 Task: Undo the send within 5 seconds of clicking "Send.
Action: Mouse moved to (1156, 73)
Screenshot: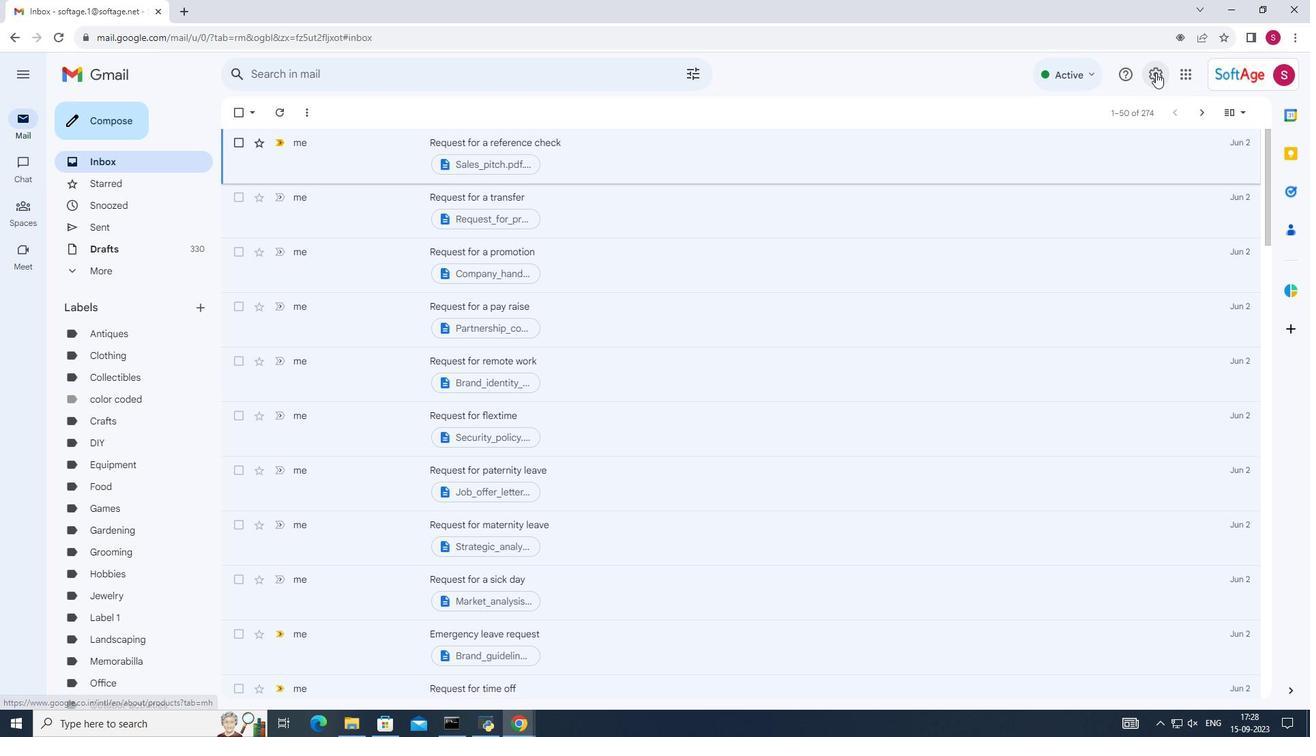 
Action: Mouse pressed left at (1156, 73)
Screenshot: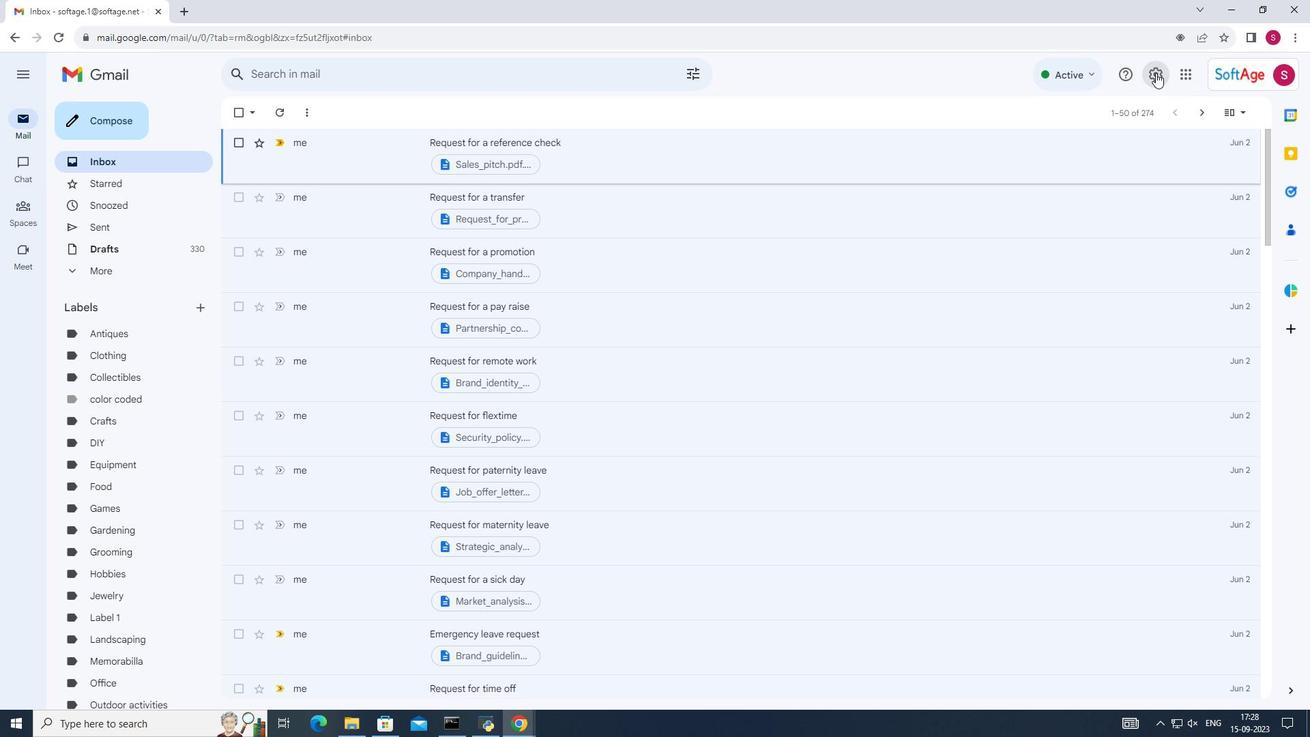 
Action: Mouse moved to (1144, 139)
Screenshot: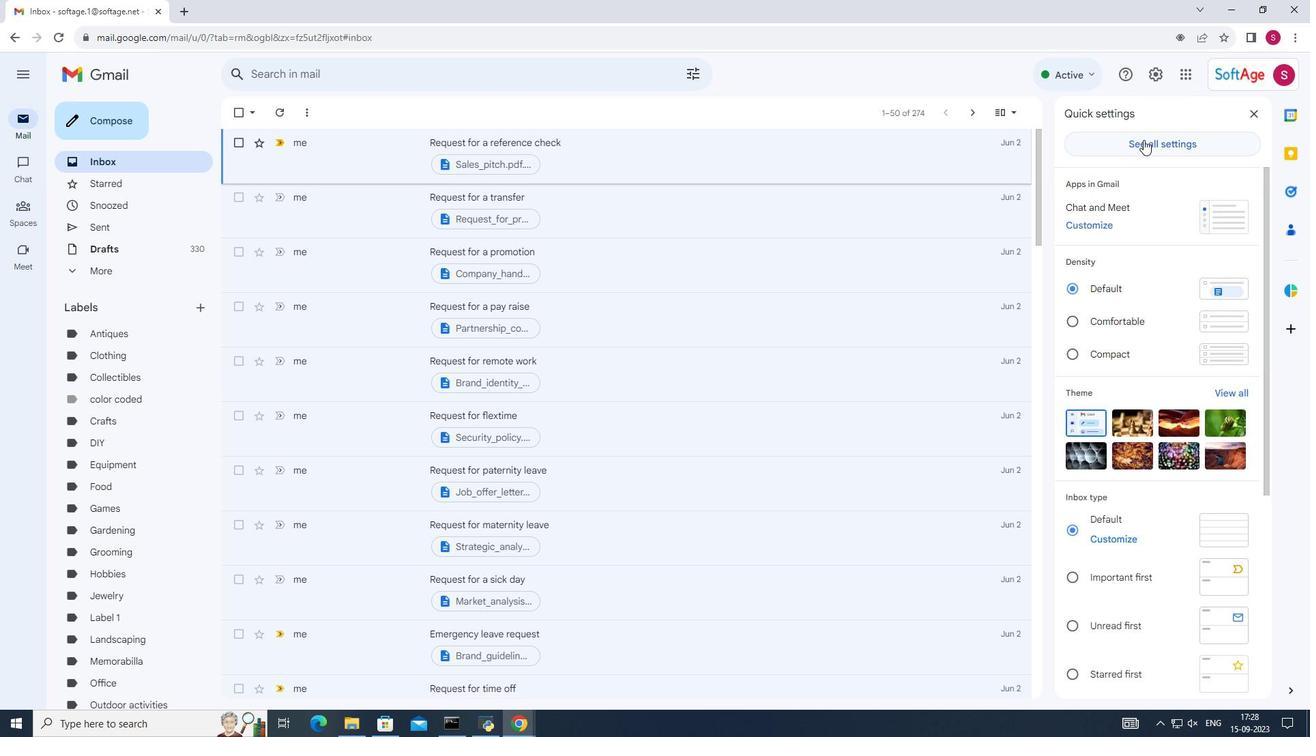 
Action: Mouse pressed left at (1144, 139)
Screenshot: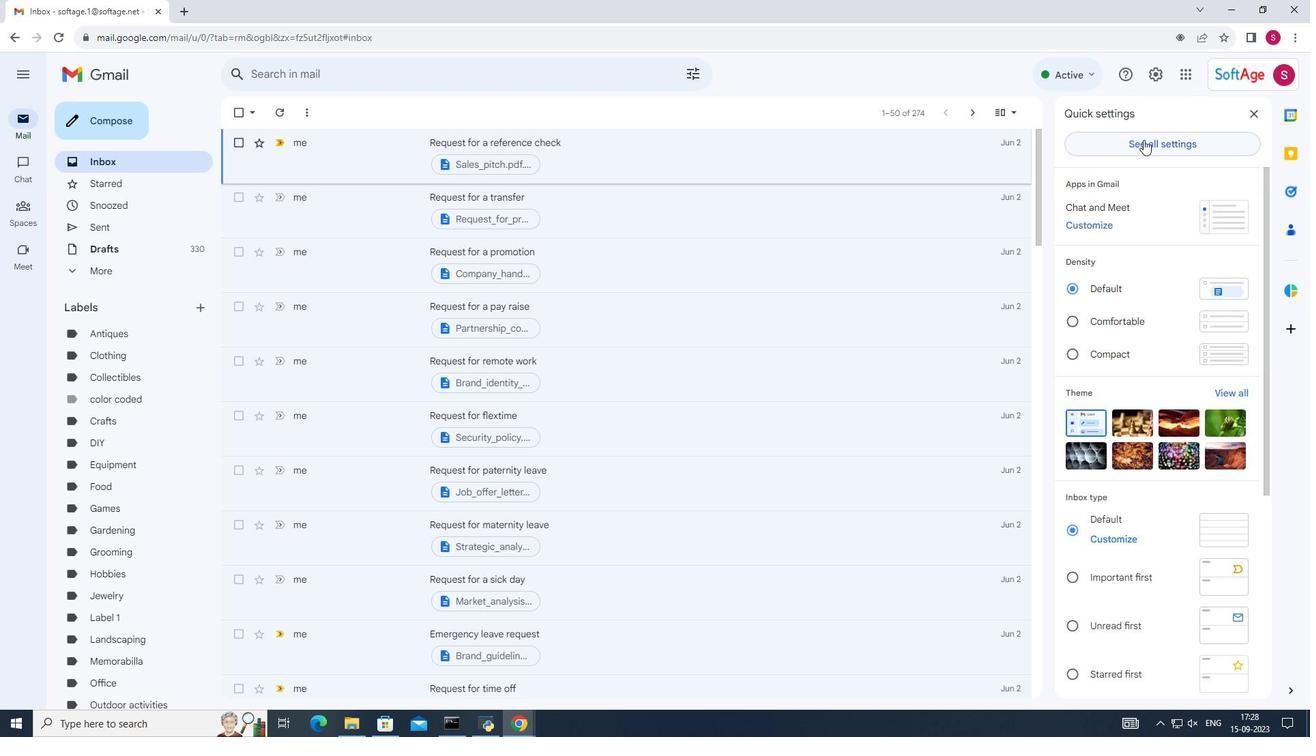 
Action: Mouse moved to (583, 273)
Screenshot: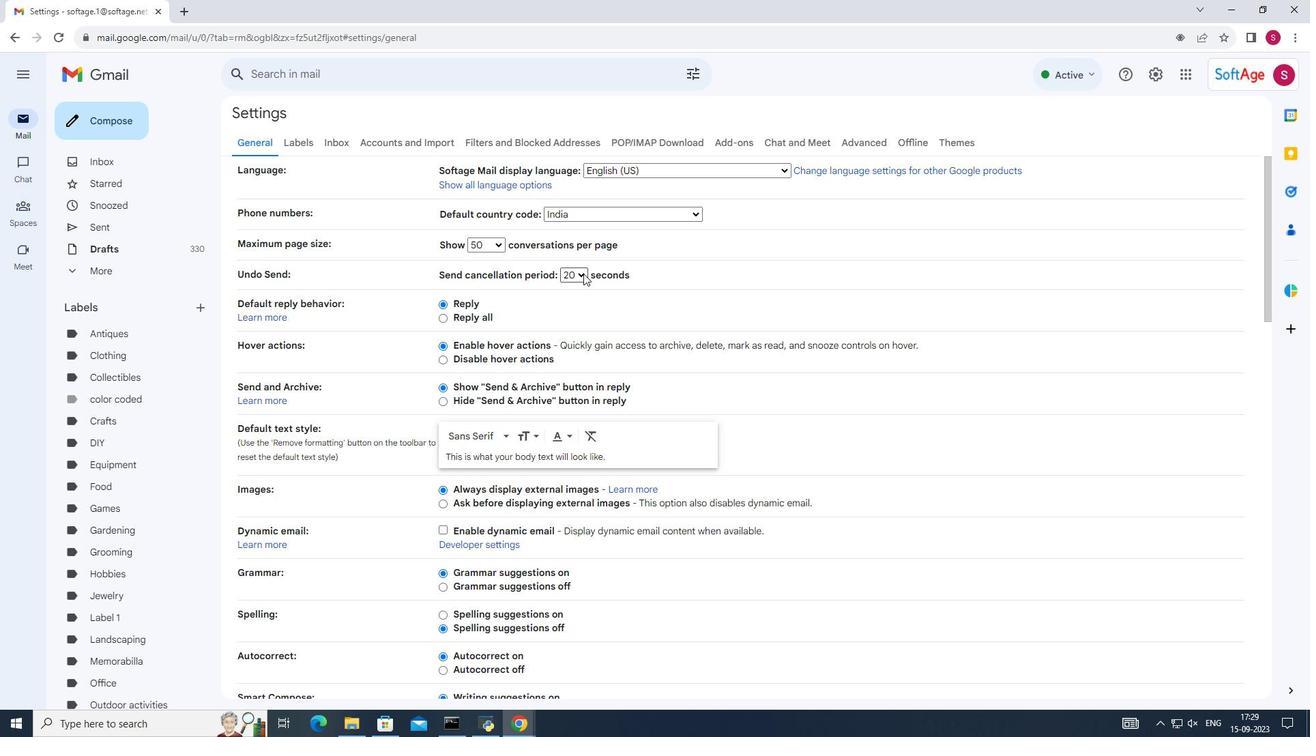 
Action: Mouse pressed left at (583, 273)
Screenshot: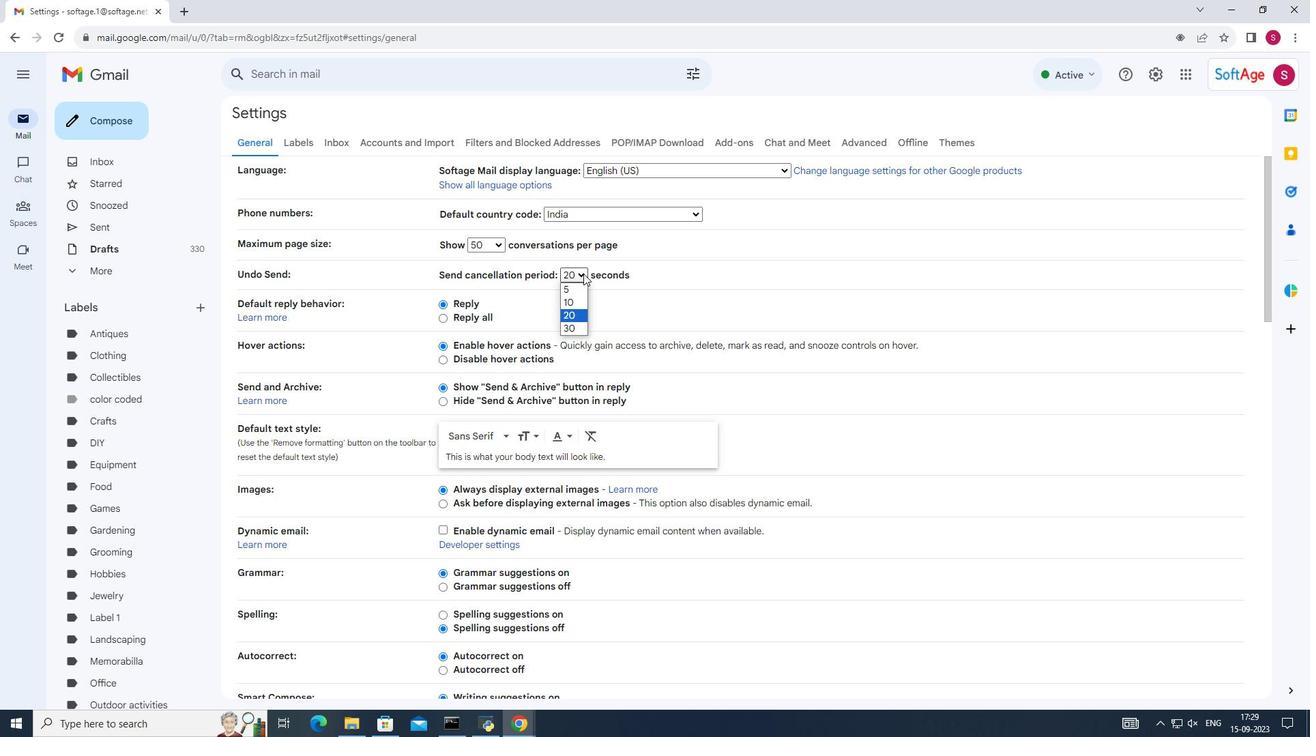 
Action: Mouse moved to (579, 291)
Screenshot: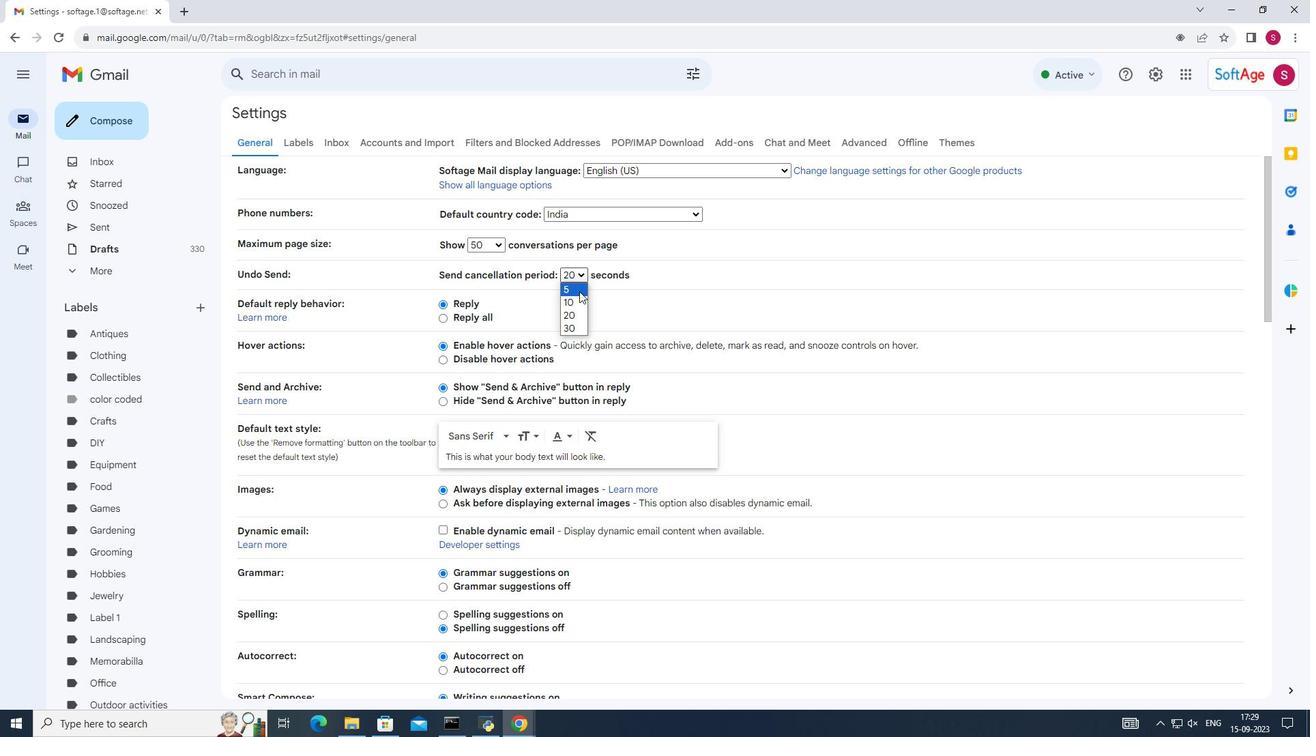 
Action: Mouse pressed left at (579, 291)
Screenshot: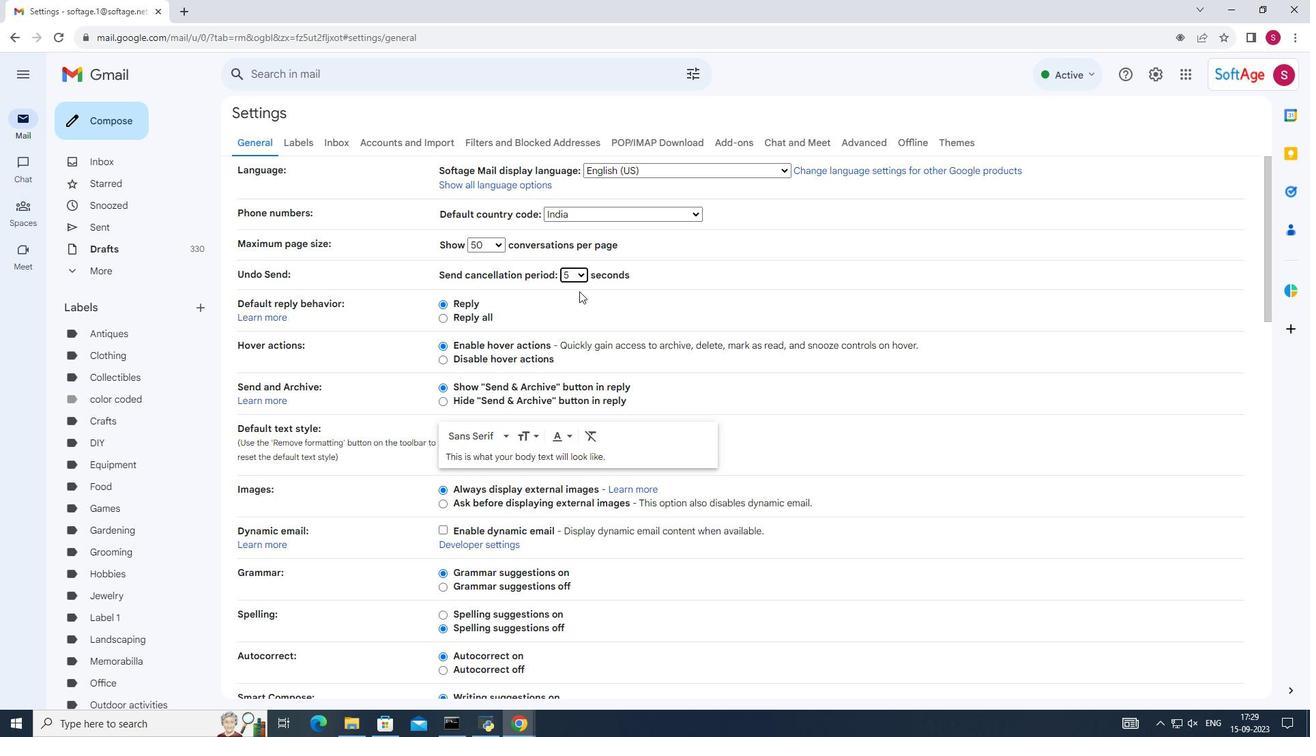 
Action: Mouse moved to (574, 350)
Screenshot: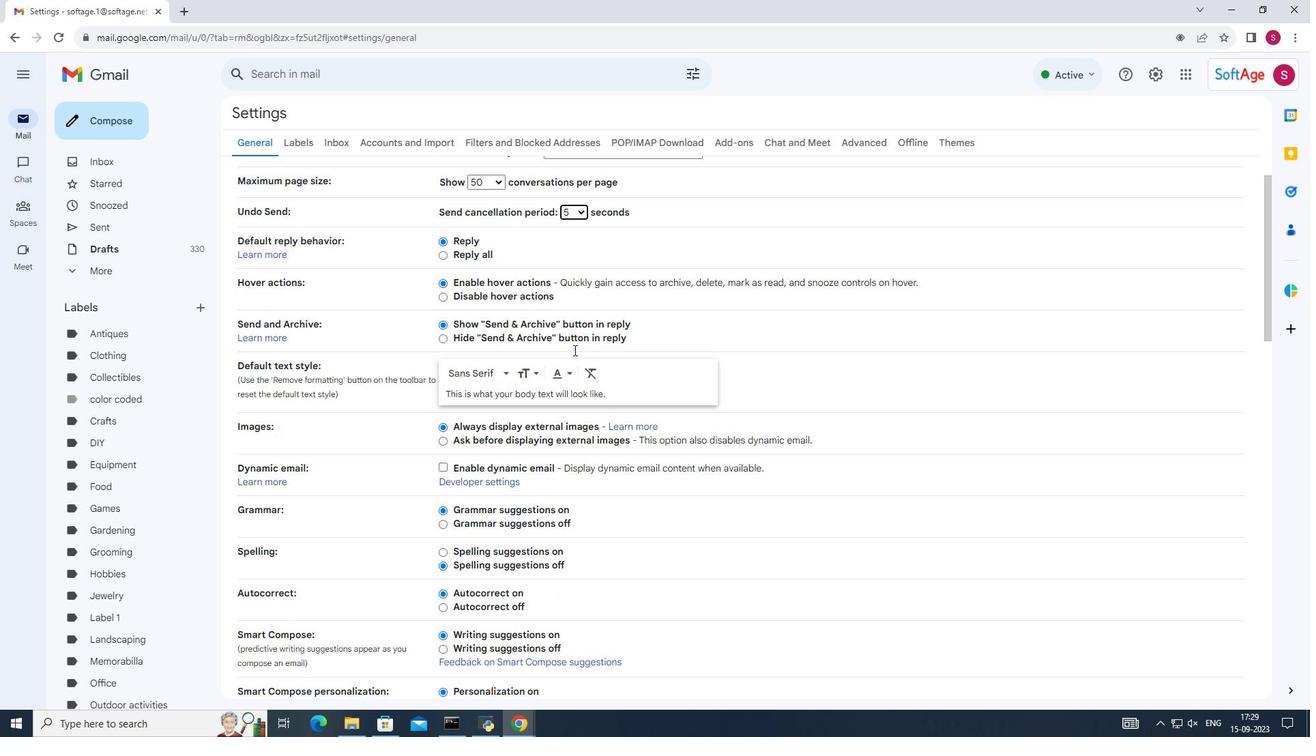 
Action: Mouse scrolled (574, 349) with delta (0, 0)
Screenshot: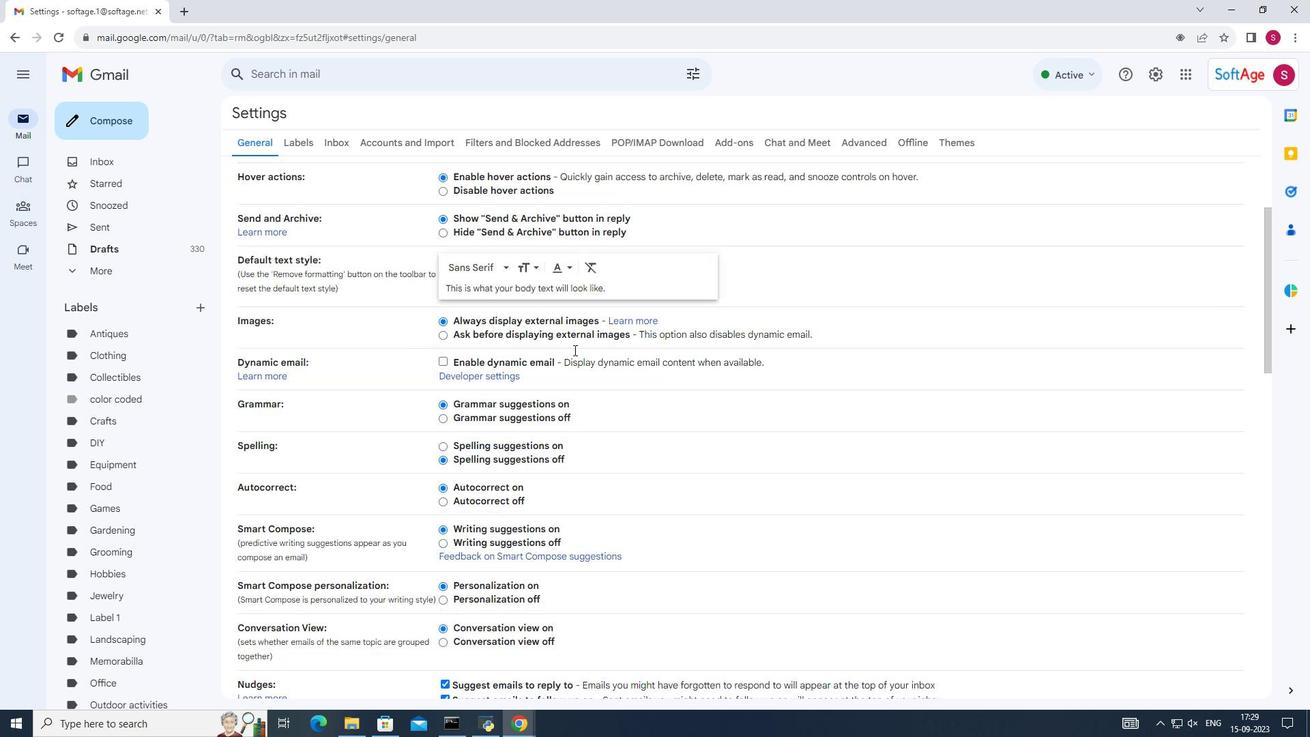 
Action: Mouse scrolled (574, 349) with delta (0, 0)
Screenshot: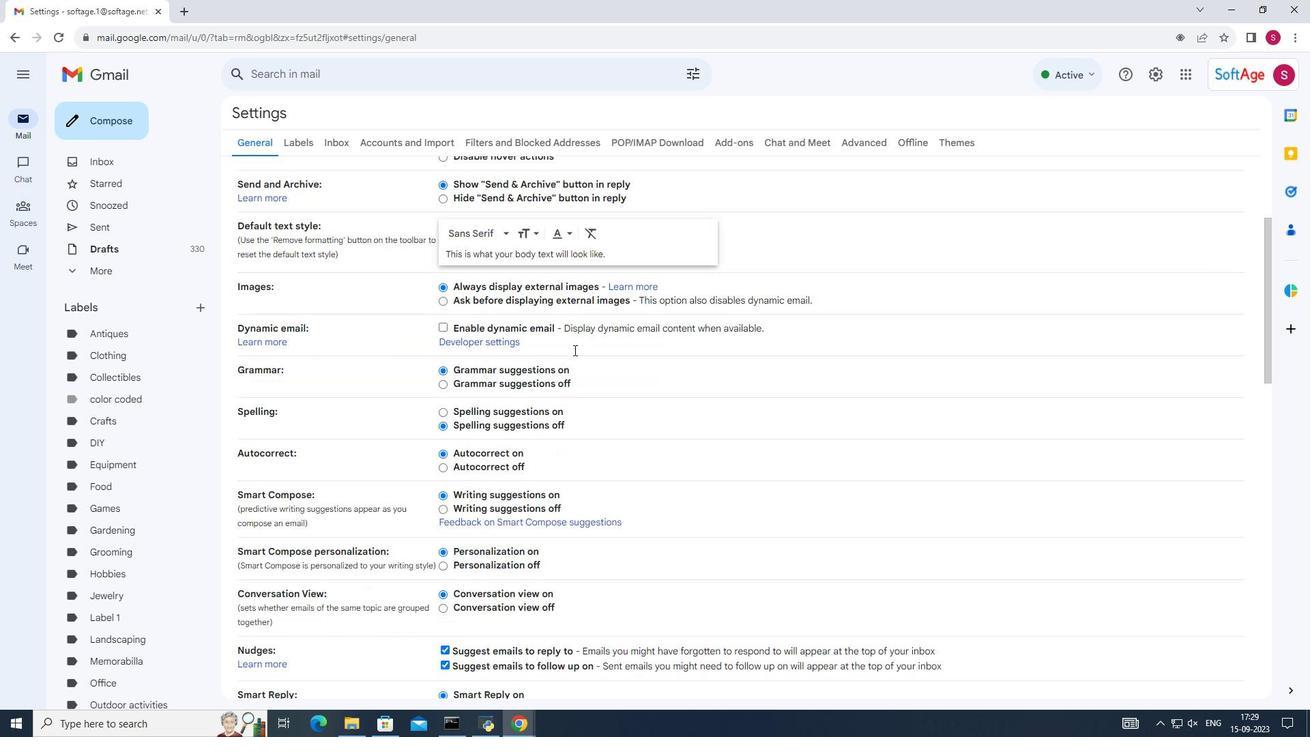 
Action: Mouse scrolled (574, 349) with delta (0, 0)
Screenshot: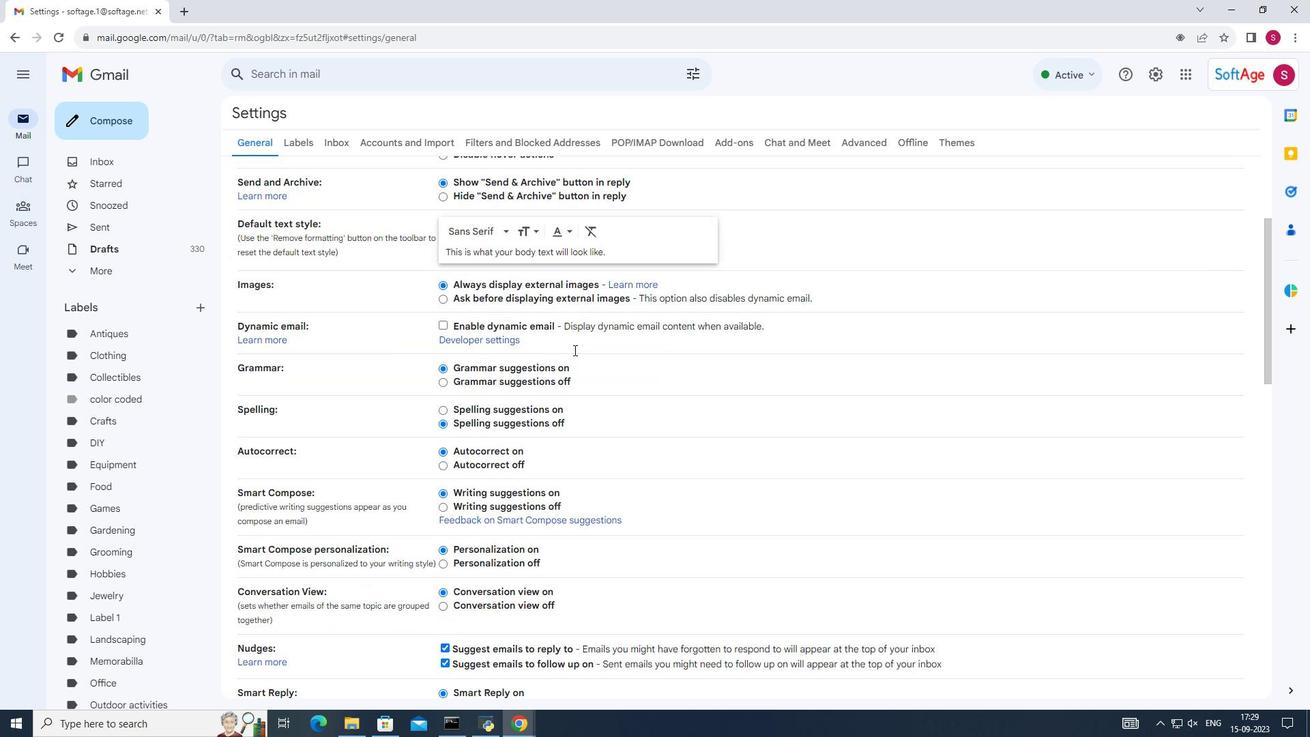 
Action: Mouse moved to (577, 350)
Screenshot: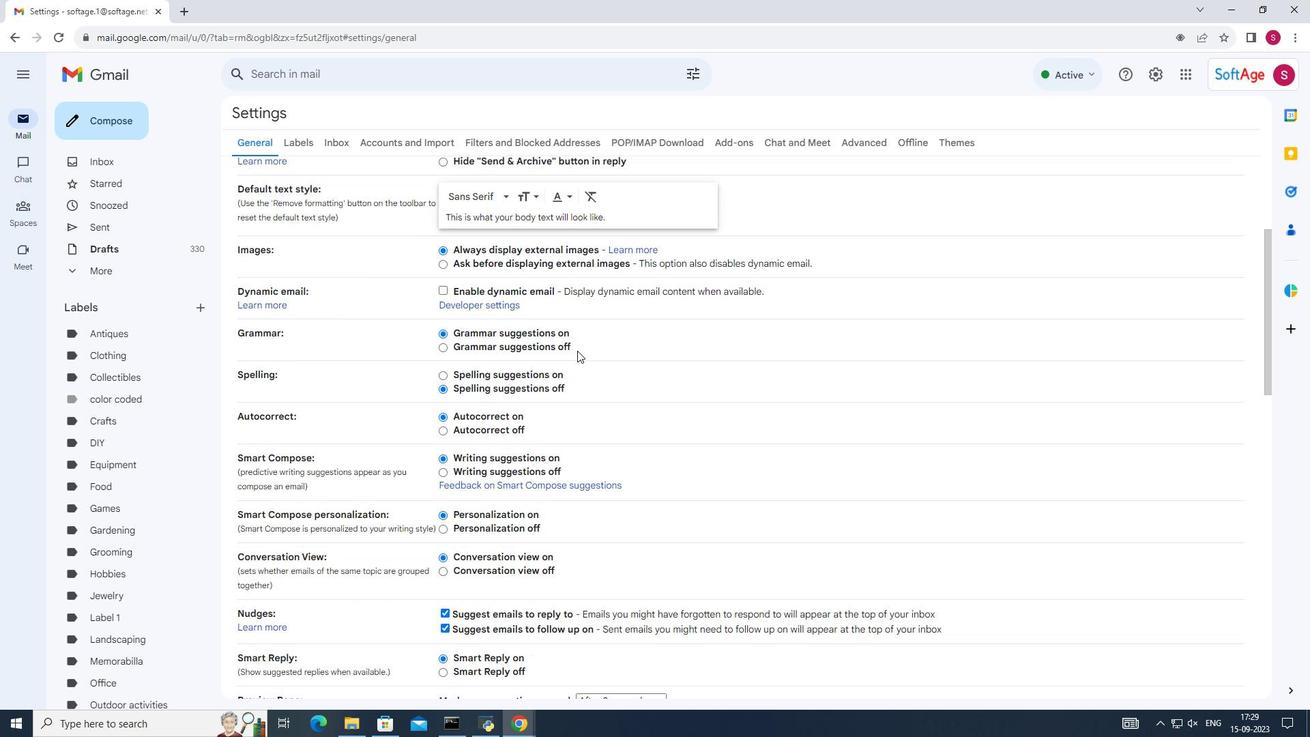
Action: Mouse scrolled (577, 350) with delta (0, 0)
Screenshot: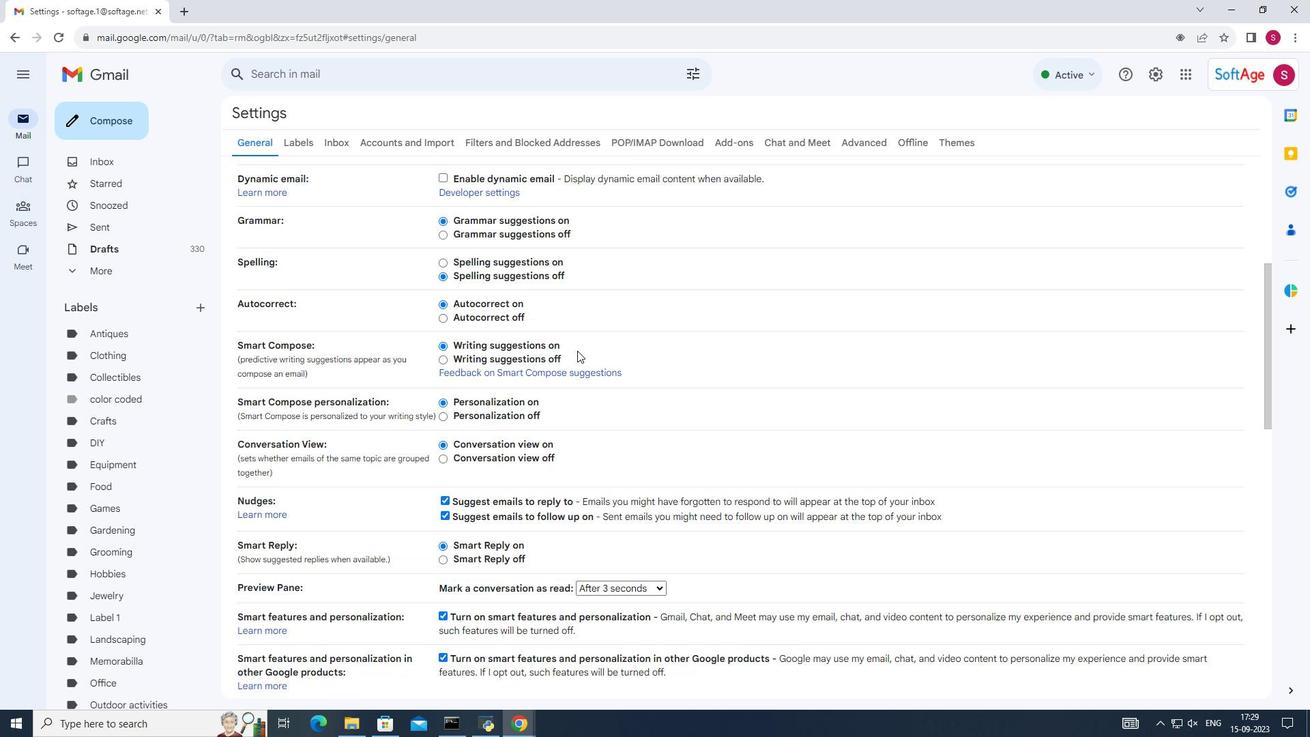 
Action: Mouse scrolled (577, 350) with delta (0, 0)
Screenshot: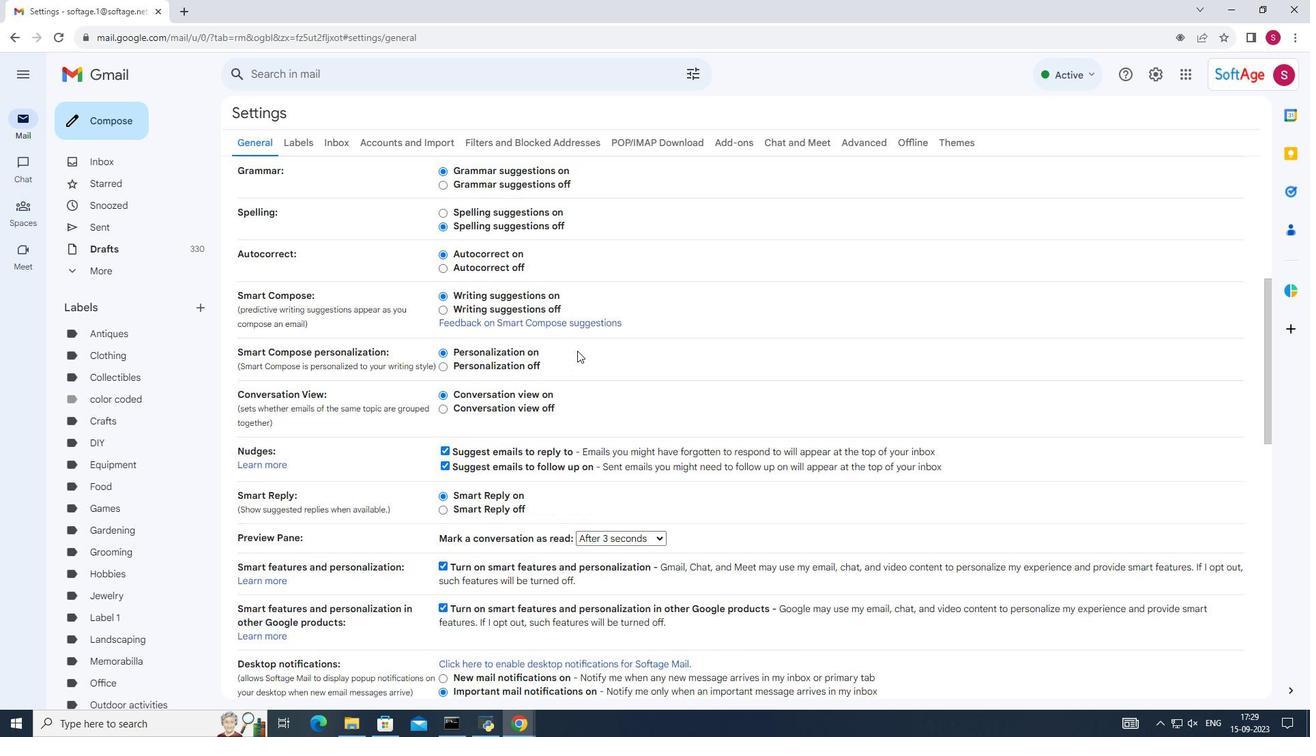 
Action: Mouse scrolled (577, 350) with delta (0, 0)
Screenshot: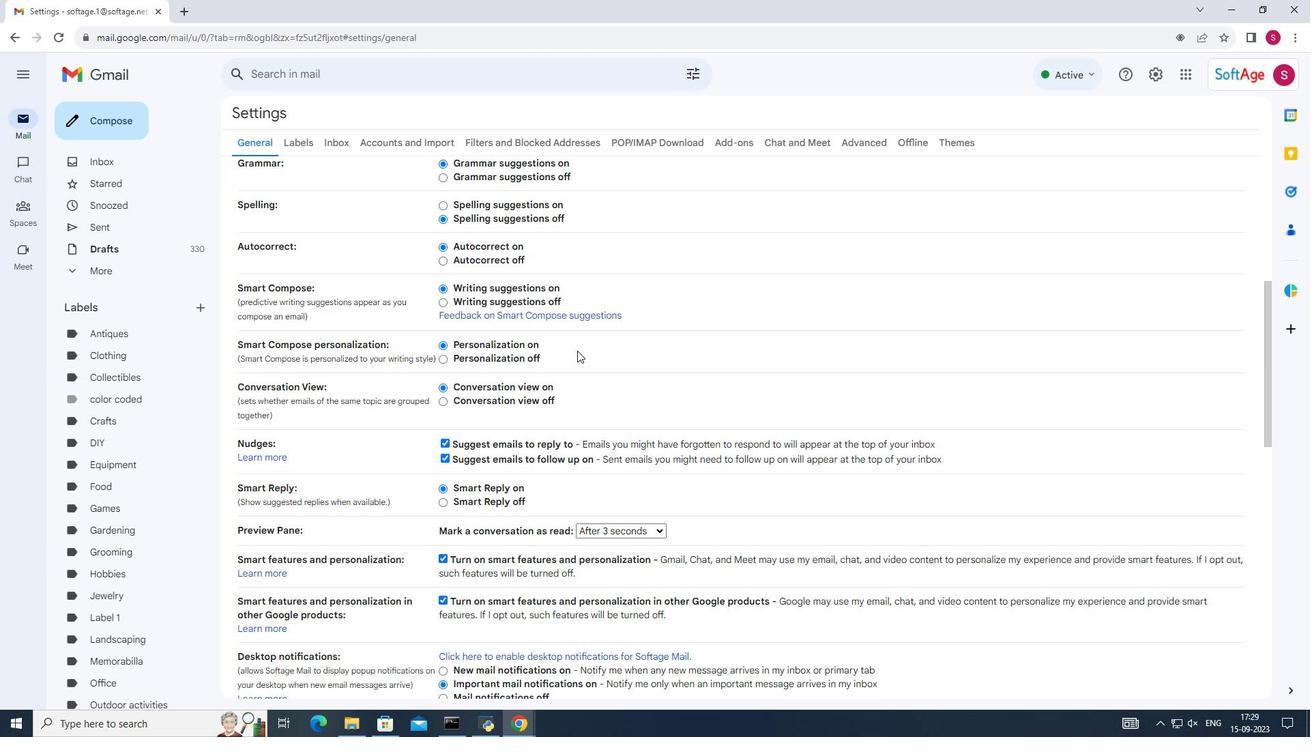 
Action: Mouse scrolled (577, 350) with delta (0, 0)
Screenshot: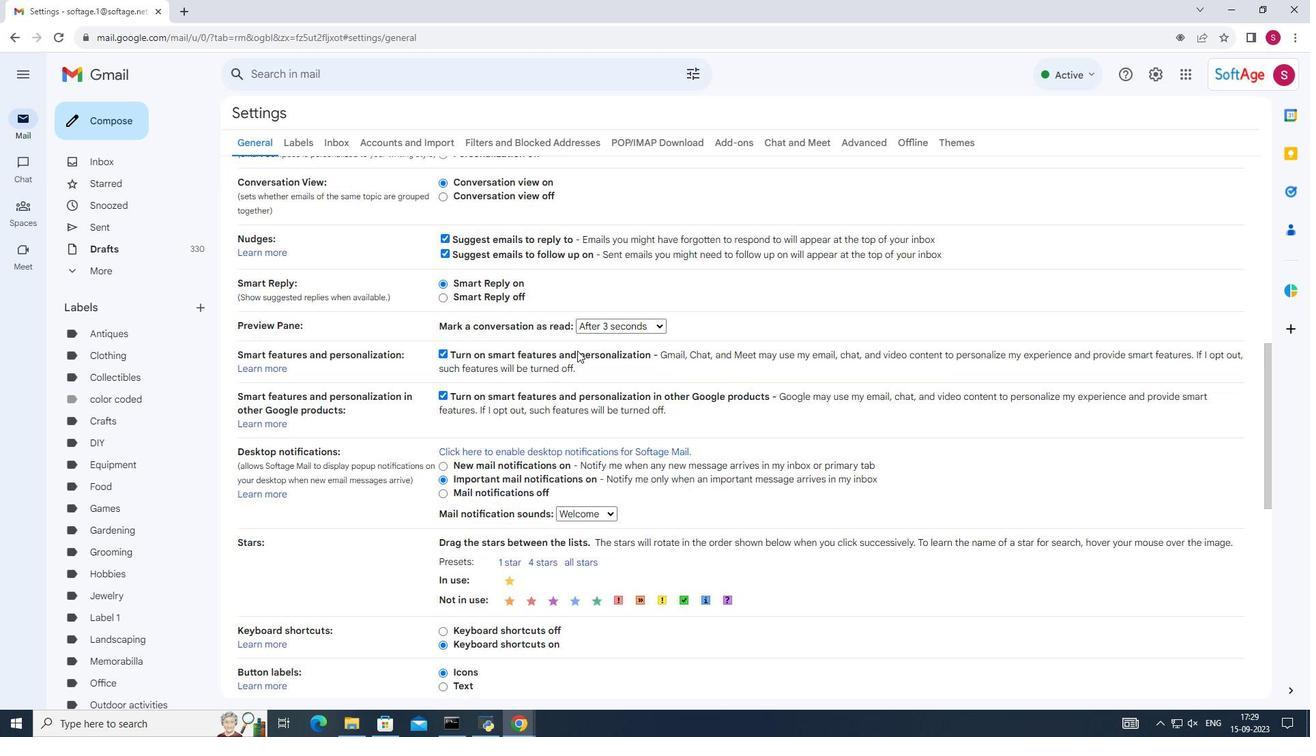 
Action: Mouse scrolled (577, 350) with delta (0, 0)
Screenshot: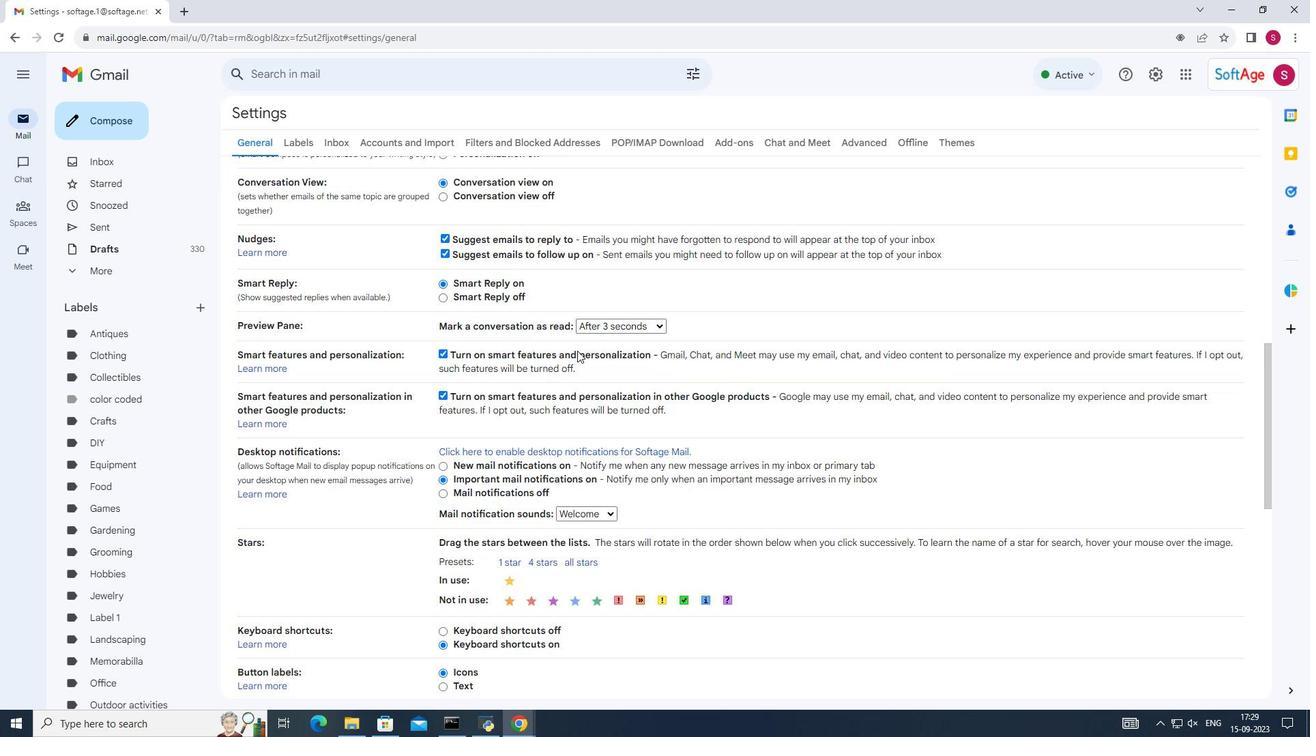 
Action: Mouse scrolled (577, 350) with delta (0, 0)
Screenshot: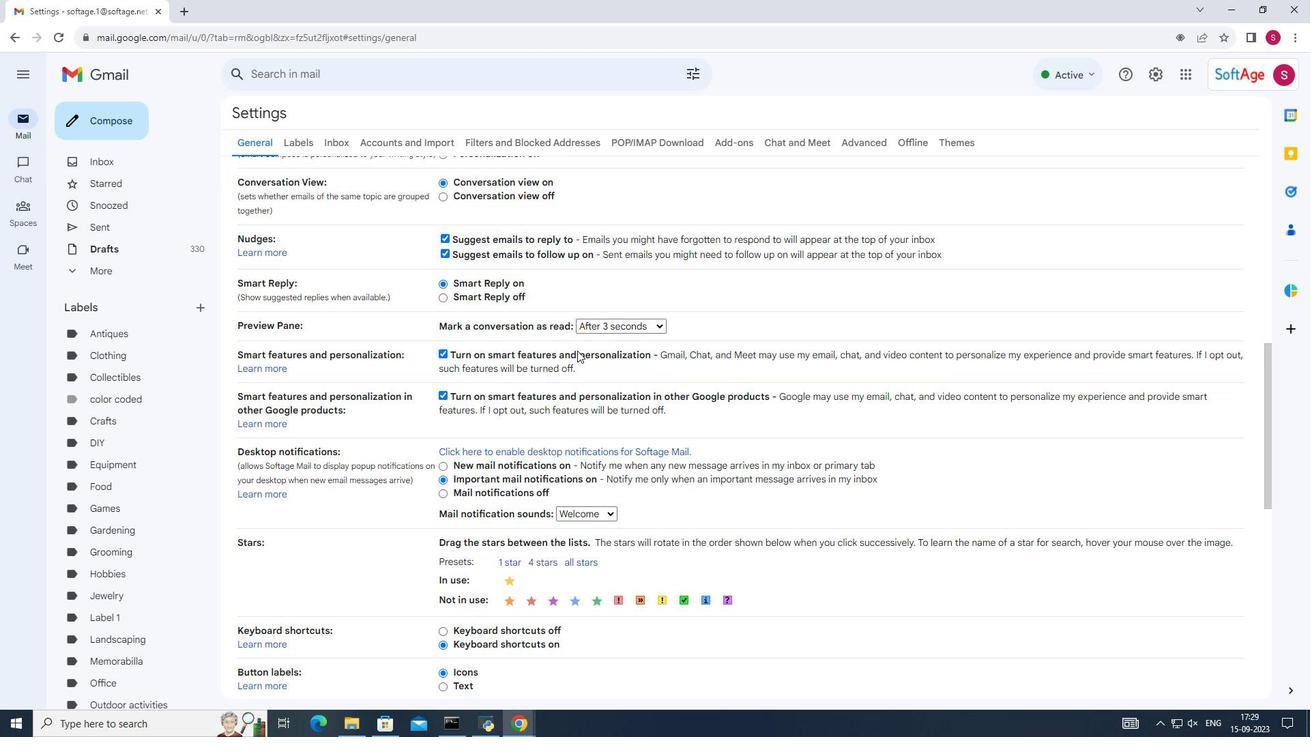 
Action: Mouse scrolled (577, 350) with delta (0, 0)
Screenshot: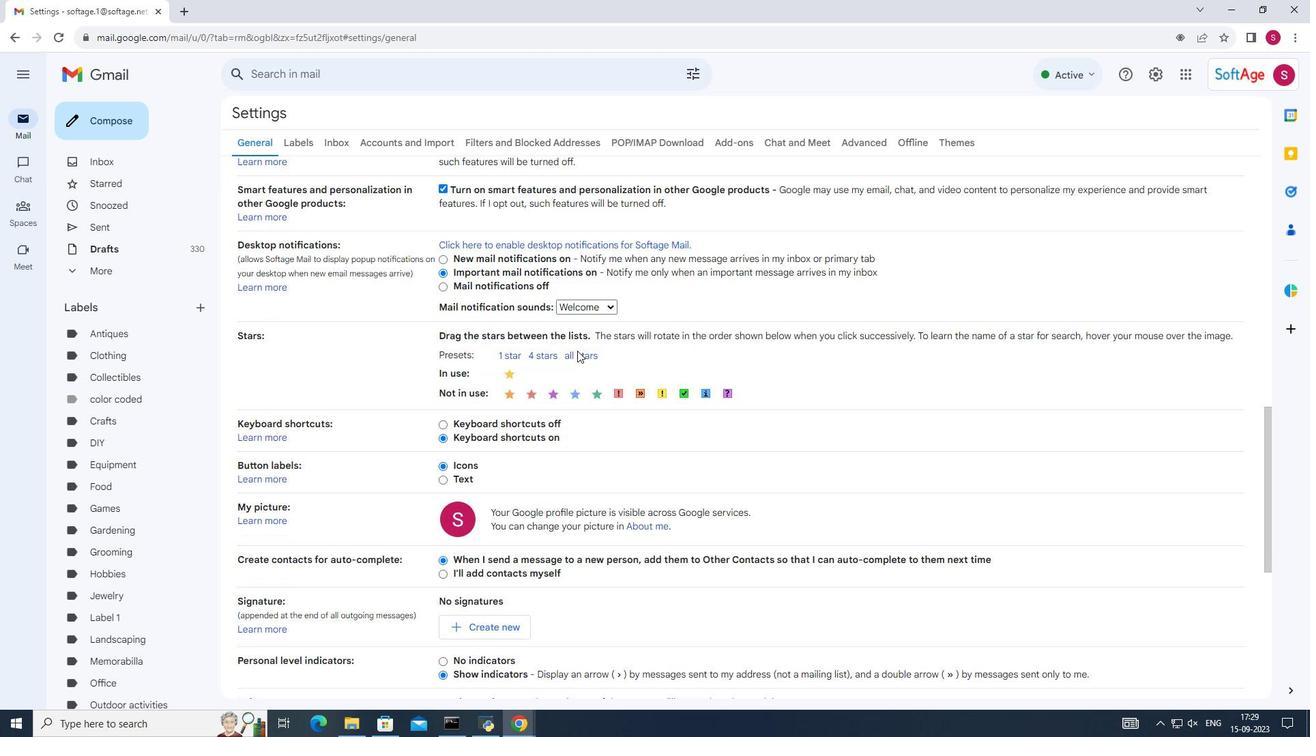 
Action: Mouse scrolled (577, 350) with delta (0, 0)
Screenshot: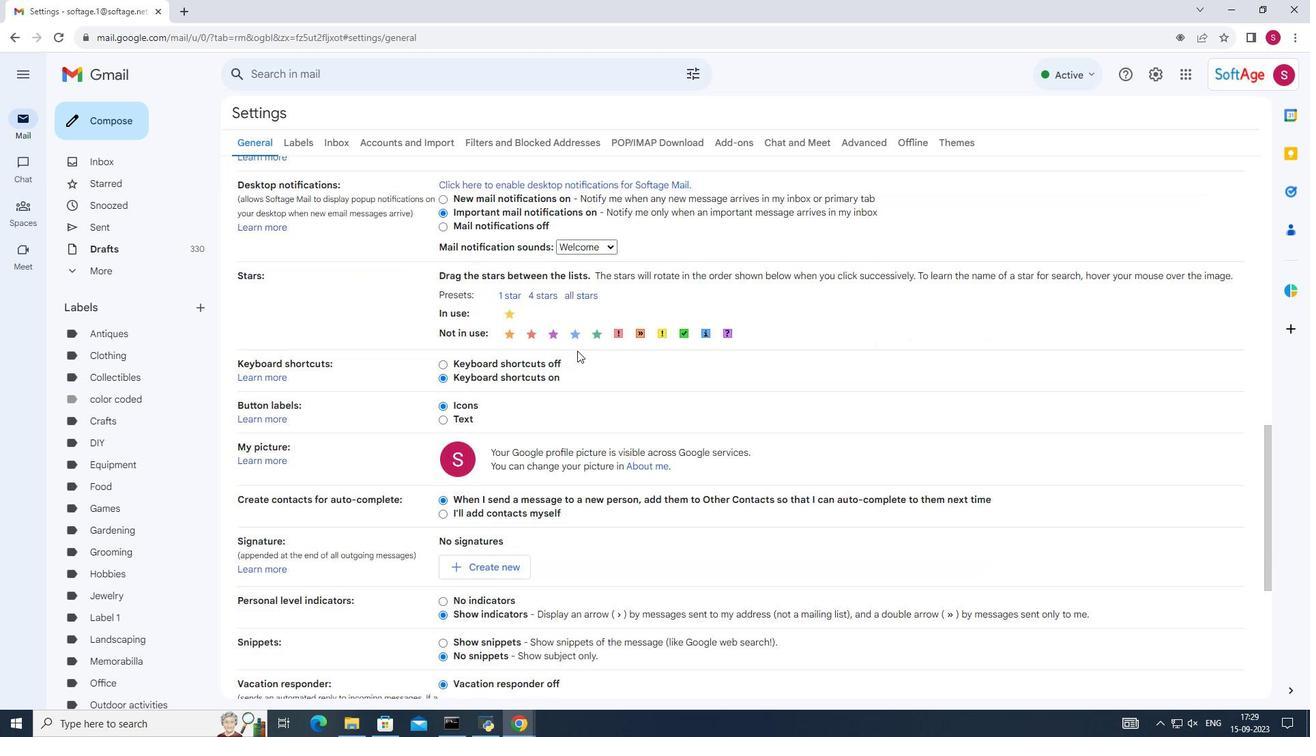 
Action: Mouse scrolled (577, 350) with delta (0, 0)
Screenshot: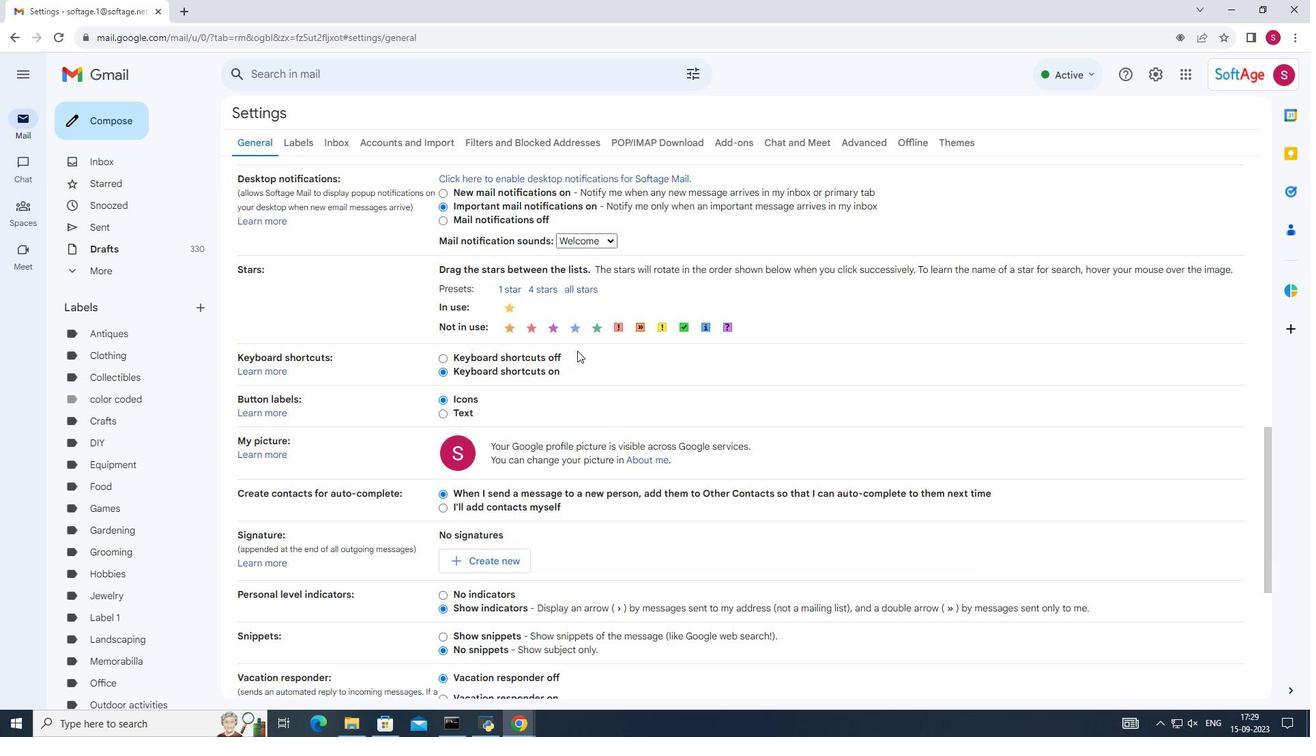 
Action: Mouse scrolled (577, 350) with delta (0, 0)
Screenshot: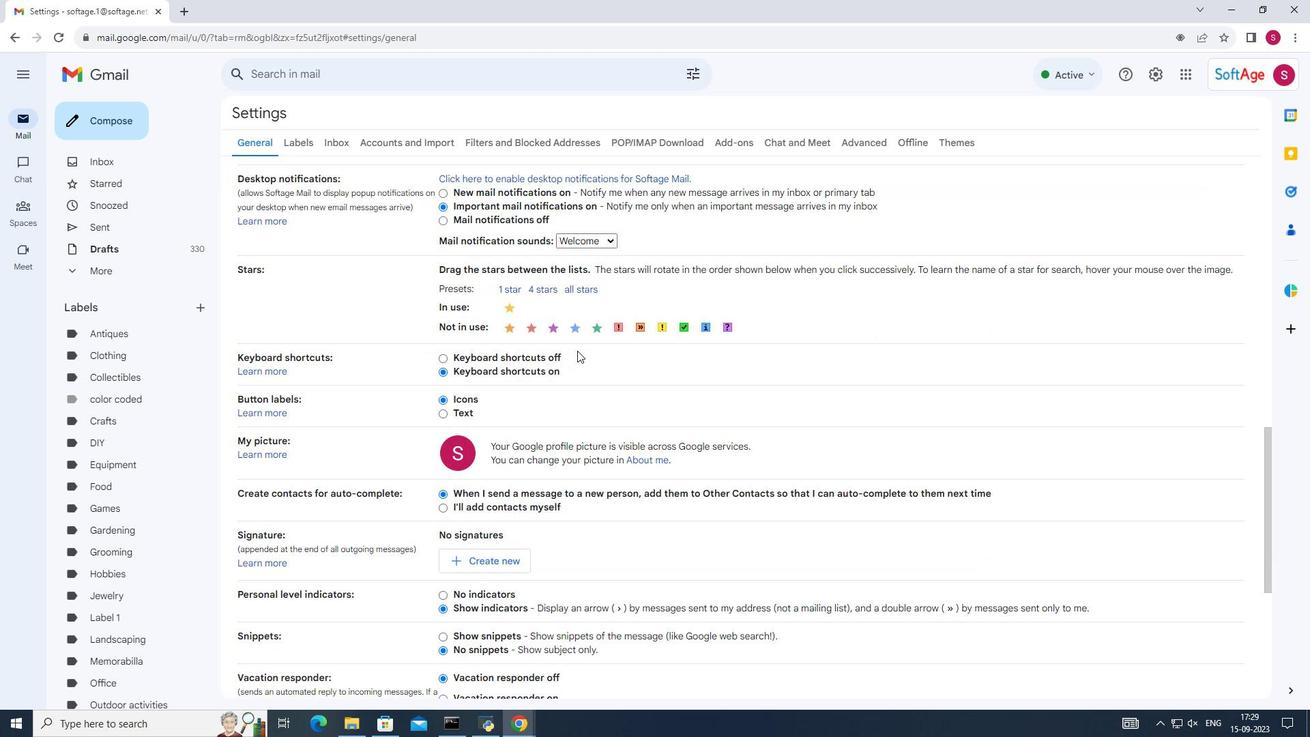 
Action: Mouse scrolled (577, 350) with delta (0, 0)
Screenshot: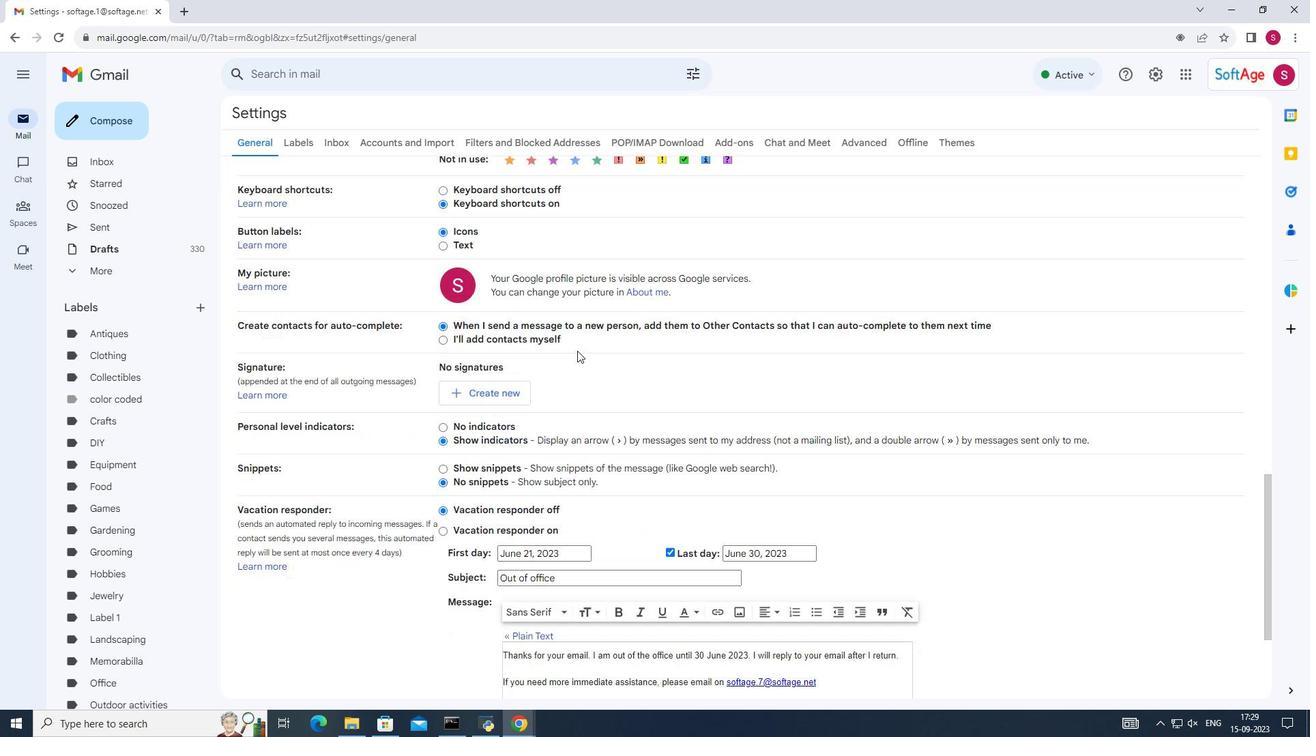 
Action: Mouse scrolled (577, 350) with delta (0, 0)
Screenshot: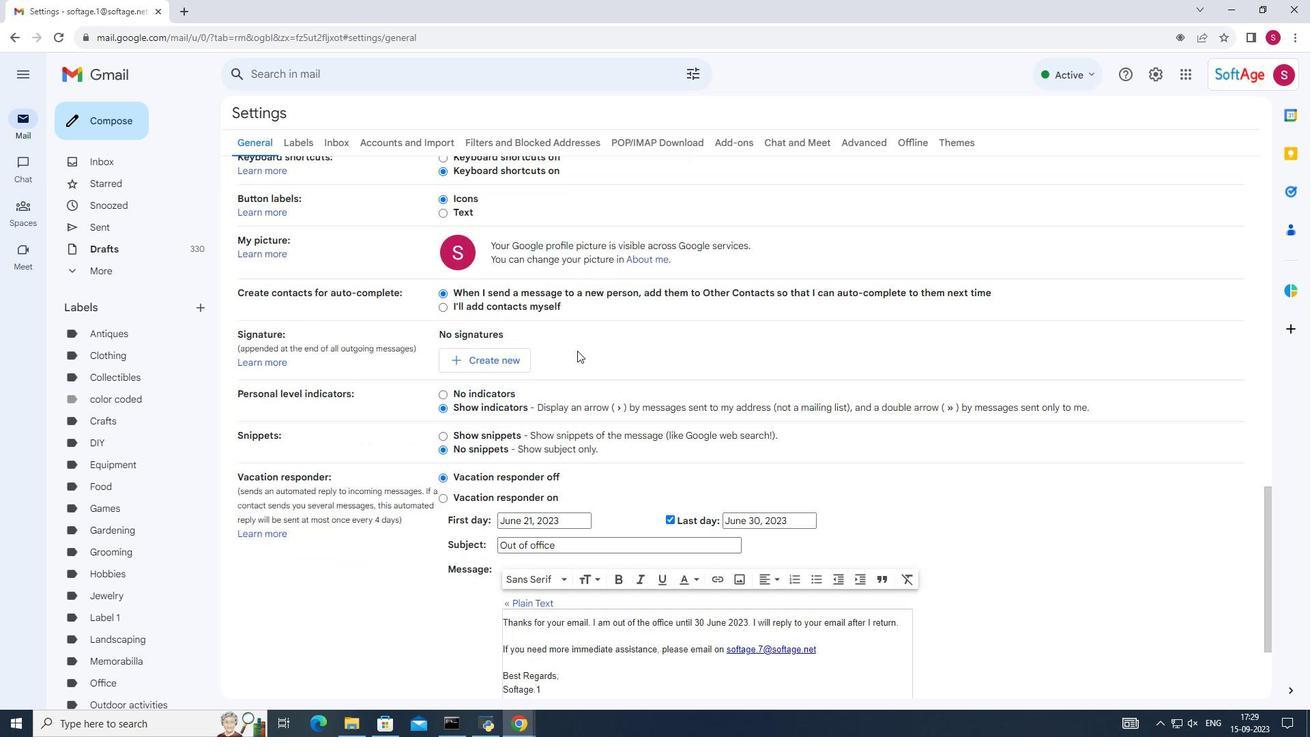 
Action: Mouse scrolled (577, 350) with delta (0, 0)
Screenshot: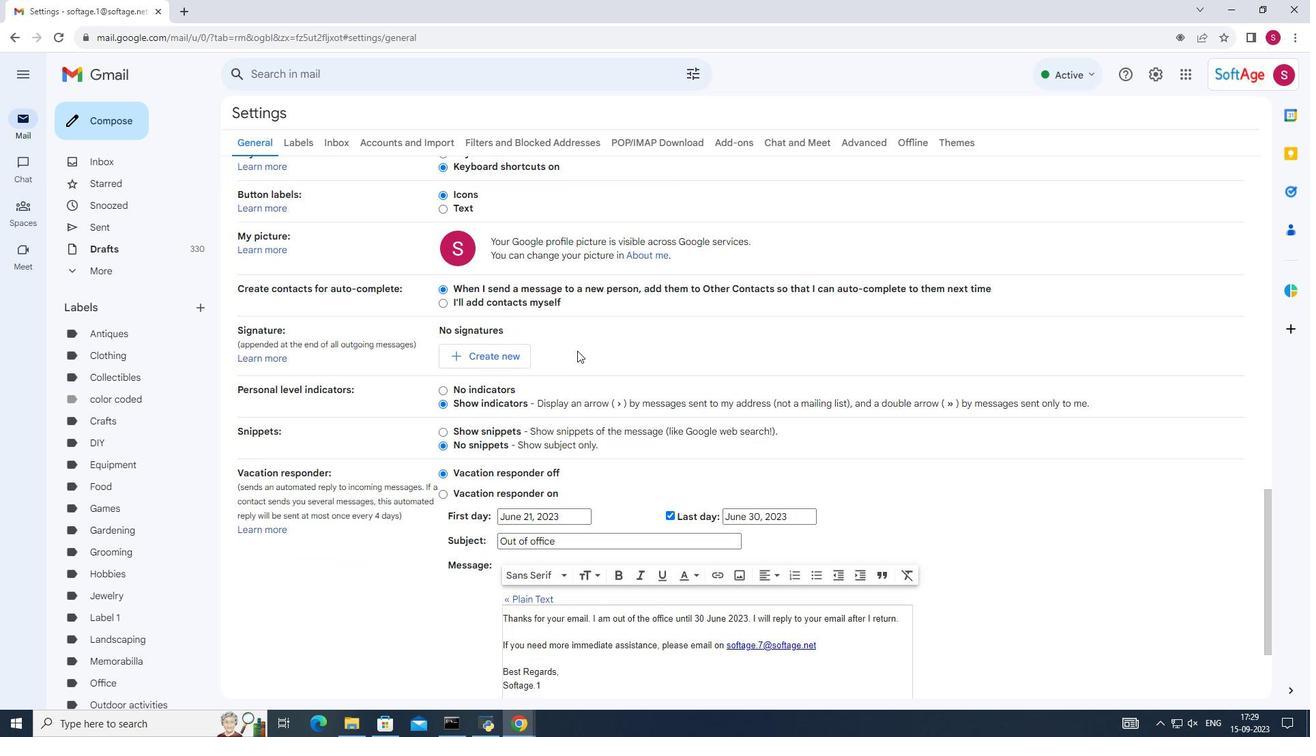 
Action: Mouse scrolled (577, 350) with delta (0, 0)
Screenshot: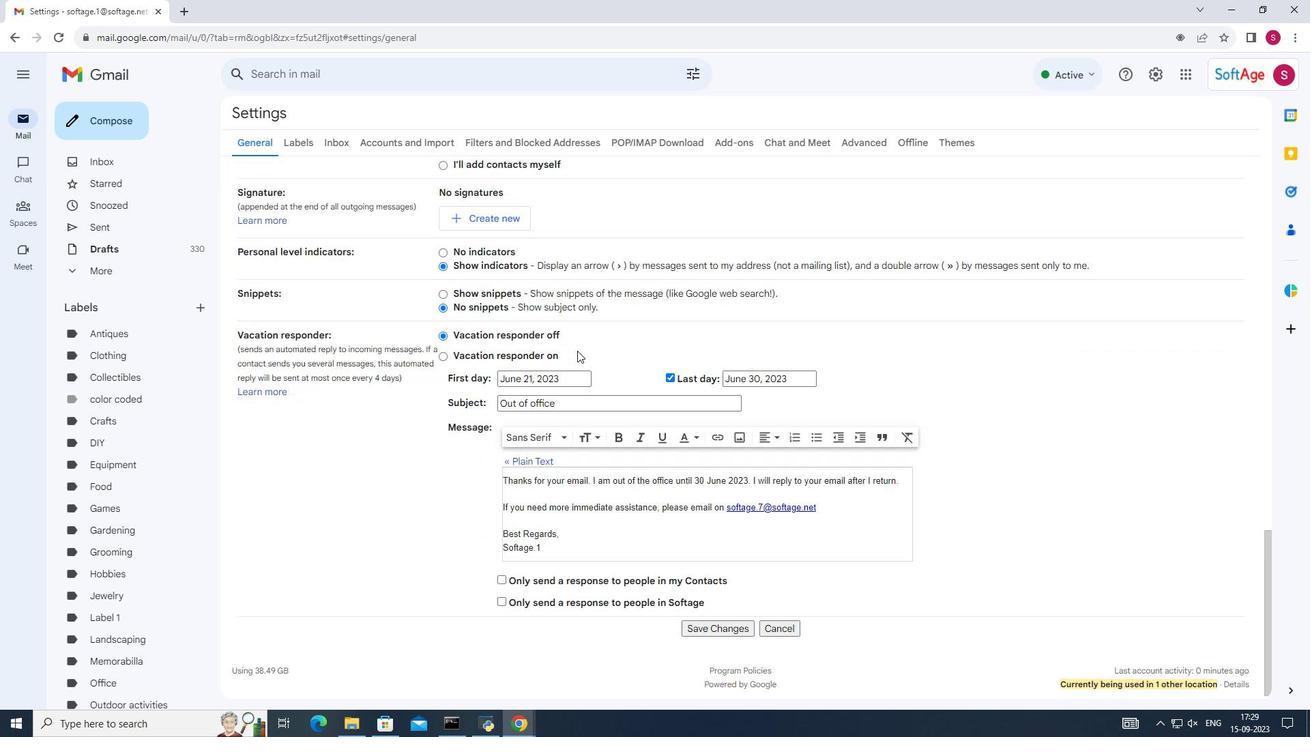 
Action: Mouse scrolled (577, 350) with delta (0, 0)
Screenshot: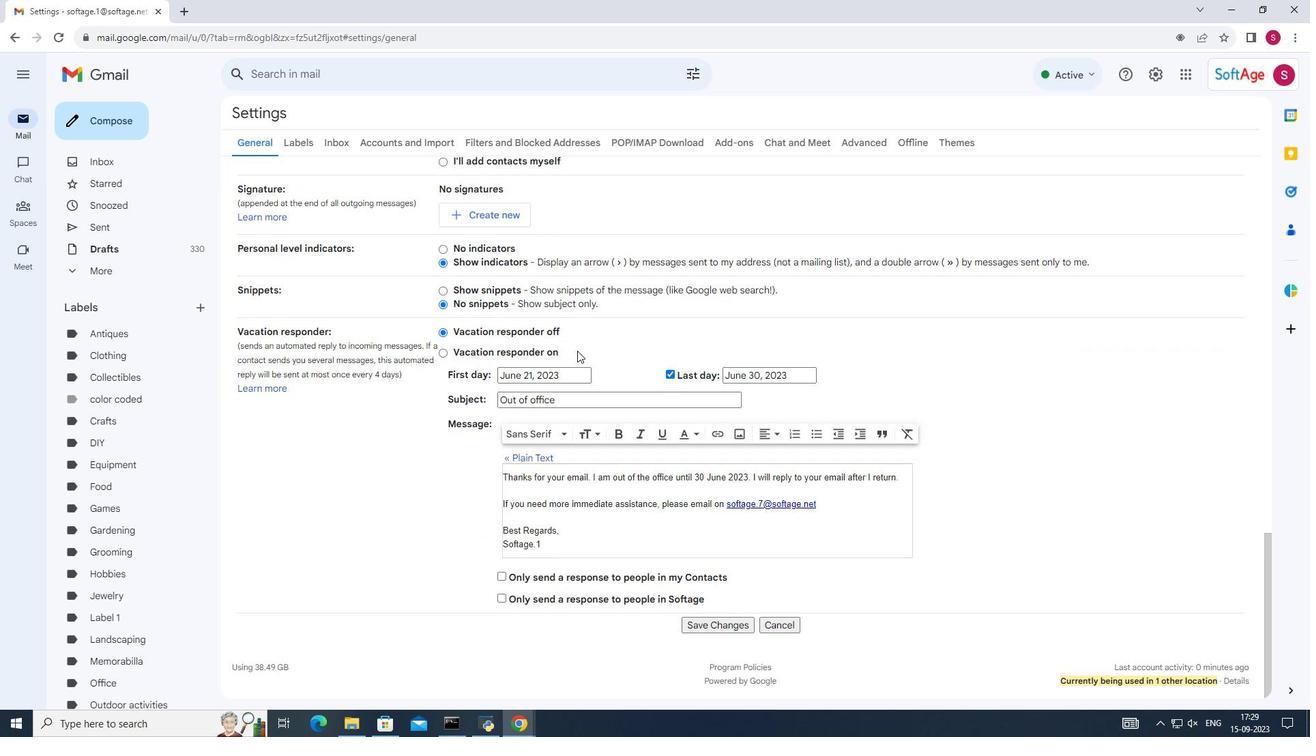 
Action: Mouse scrolled (577, 350) with delta (0, 0)
Screenshot: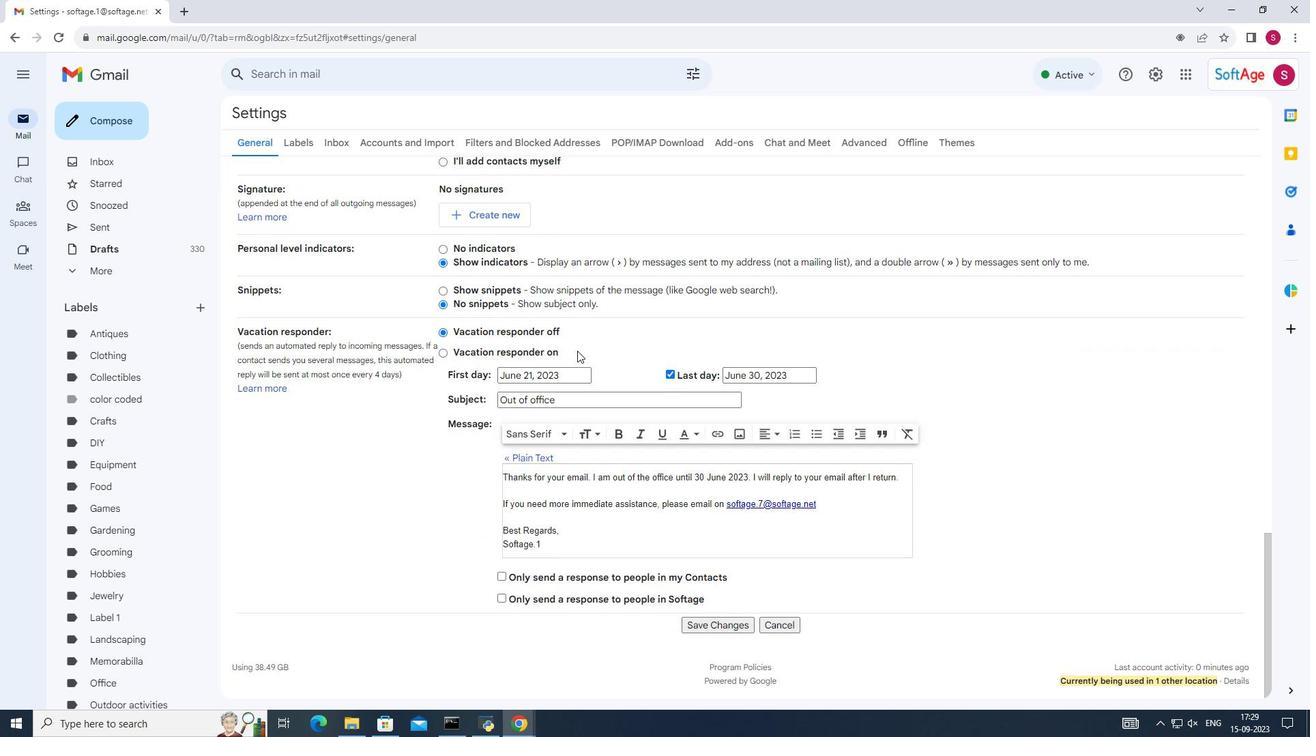 
Action: Mouse scrolled (577, 350) with delta (0, 0)
Screenshot: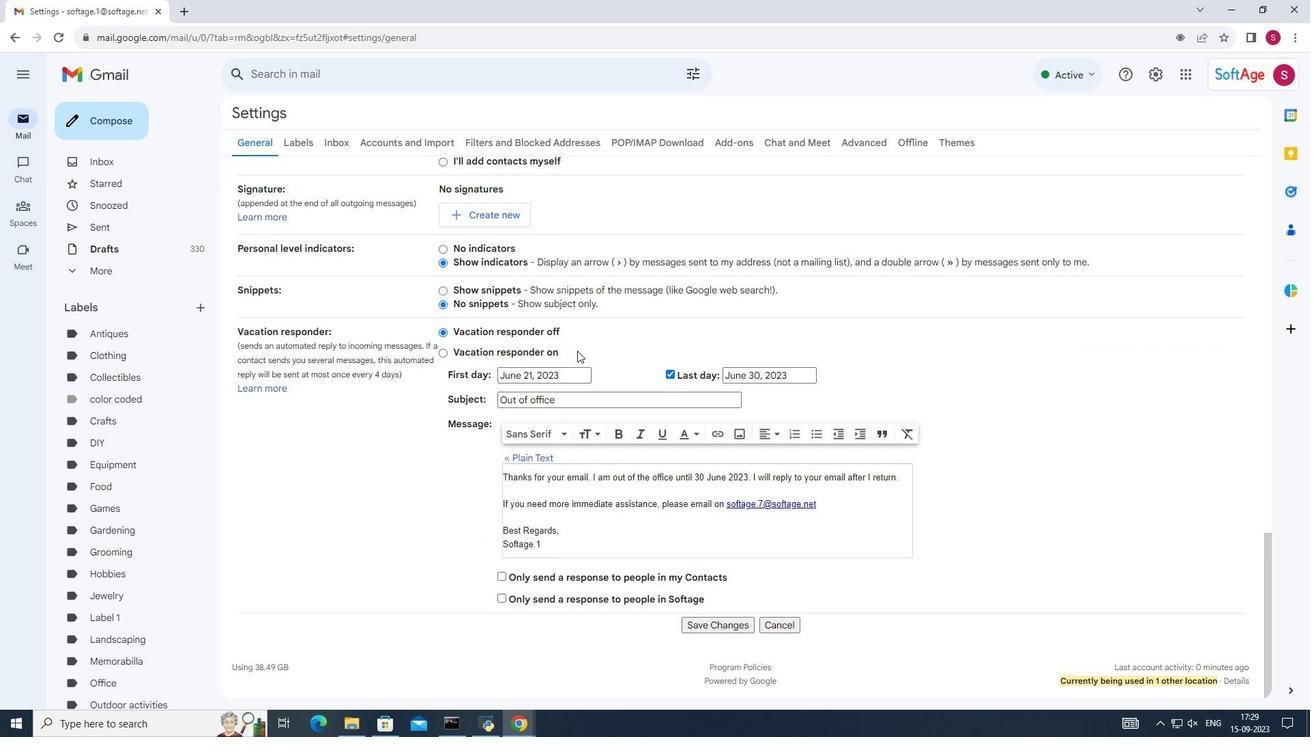
Action: Mouse scrolled (577, 350) with delta (0, 0)
Screenshot: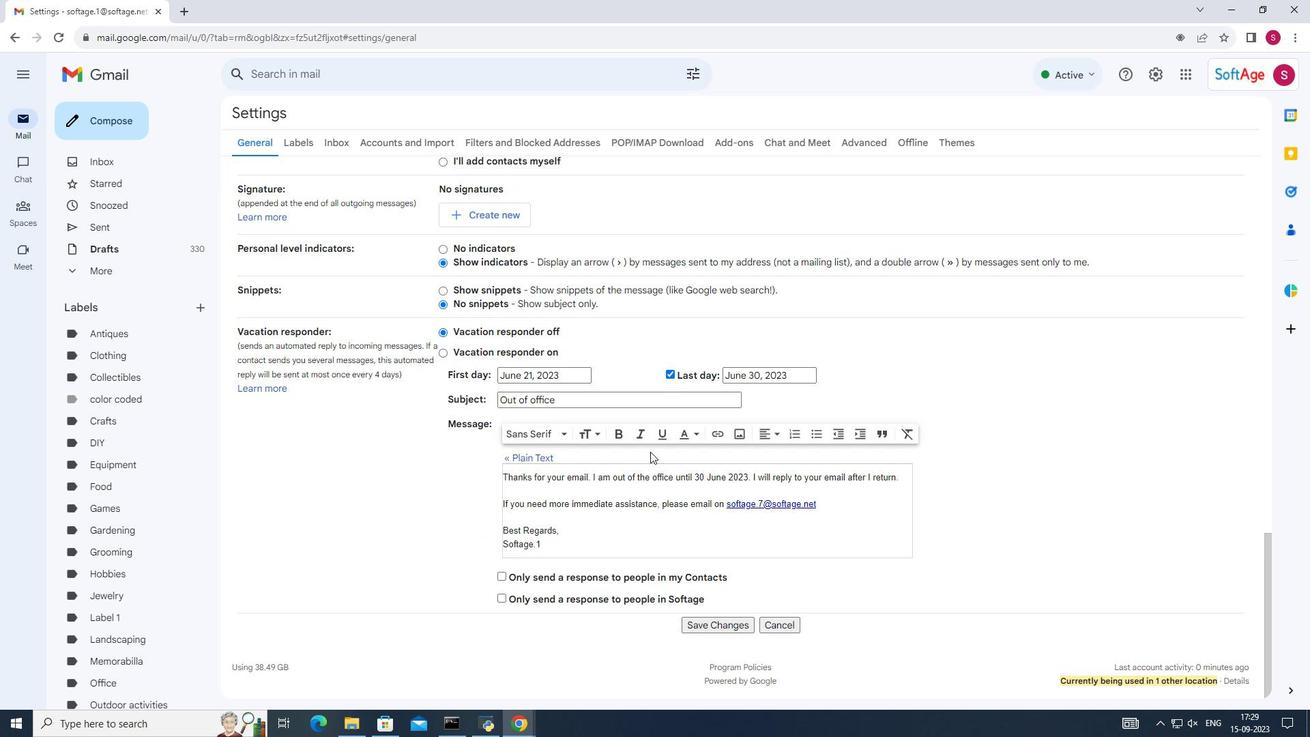 
Action: Mouse scrolled (577, 350) with delta (0, 0)
Screenshot: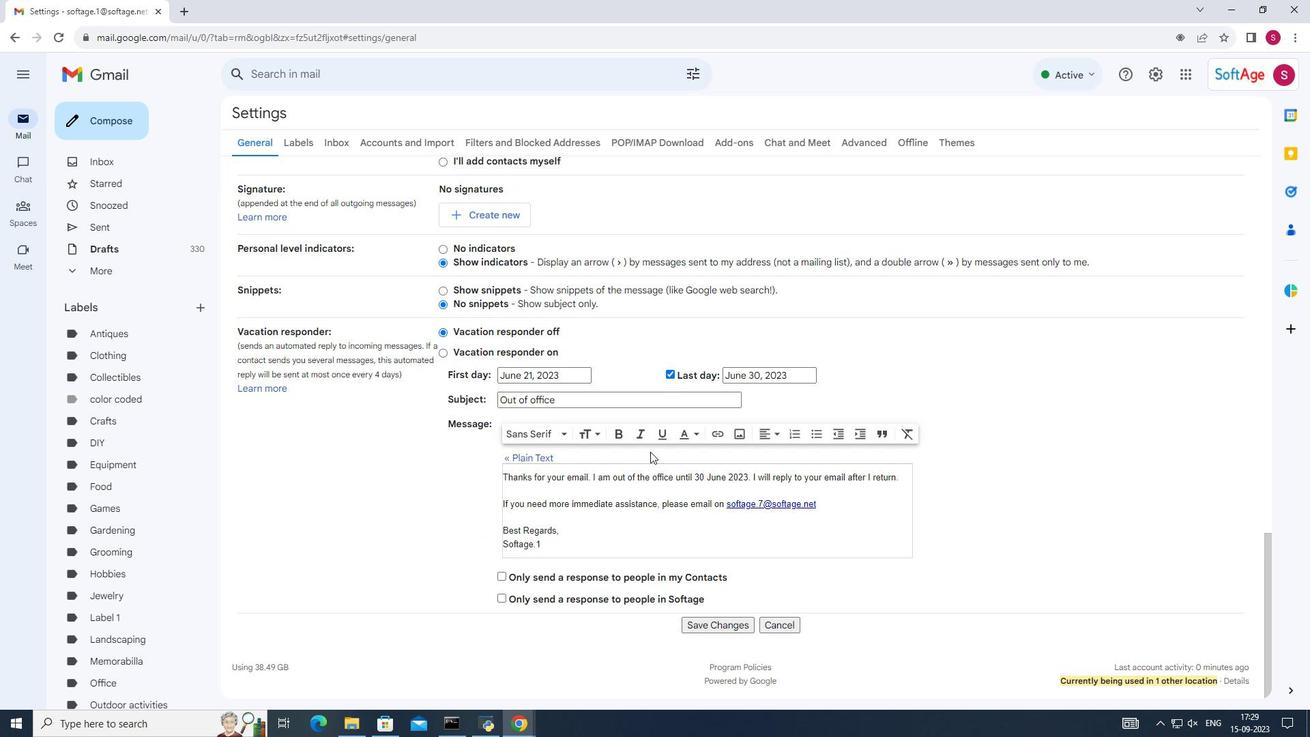 
Action: Mouse scrolled (577, 350) with delta (0, 0)
Screenshot: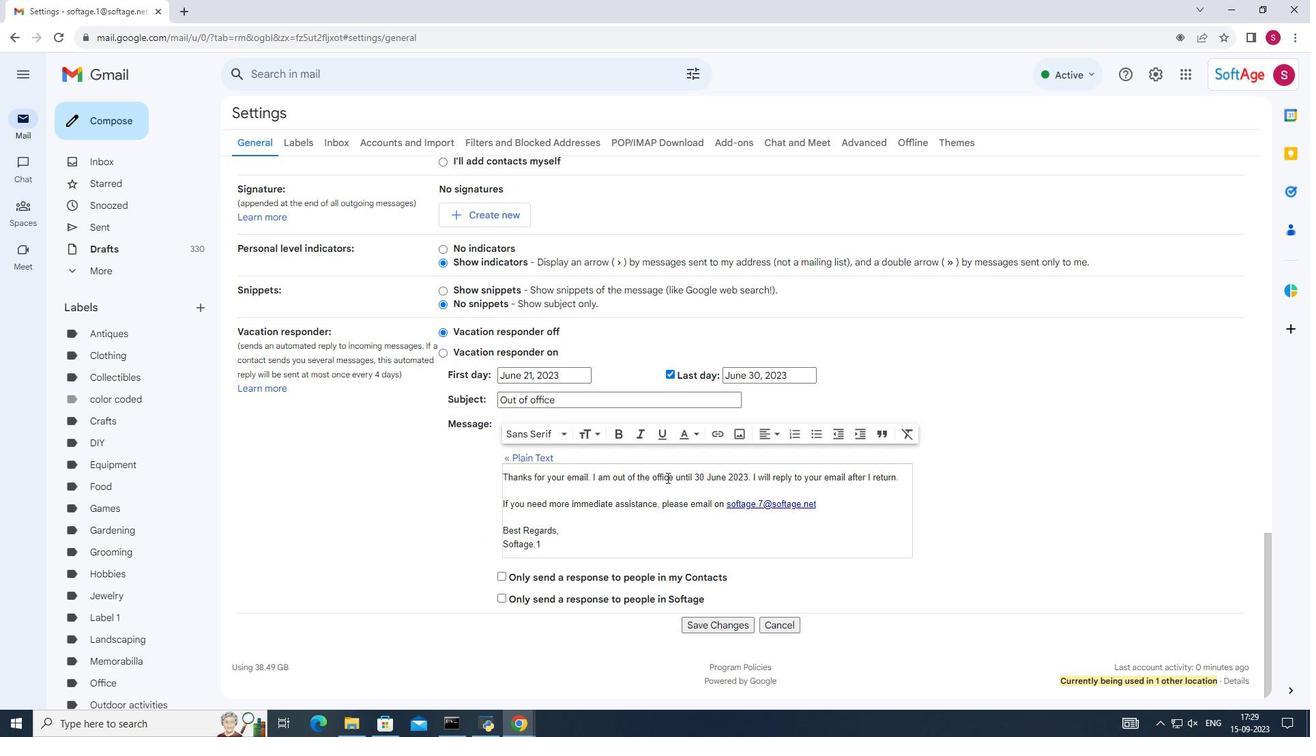 
Action: Mouse moved to (721, 624)
Screenshot: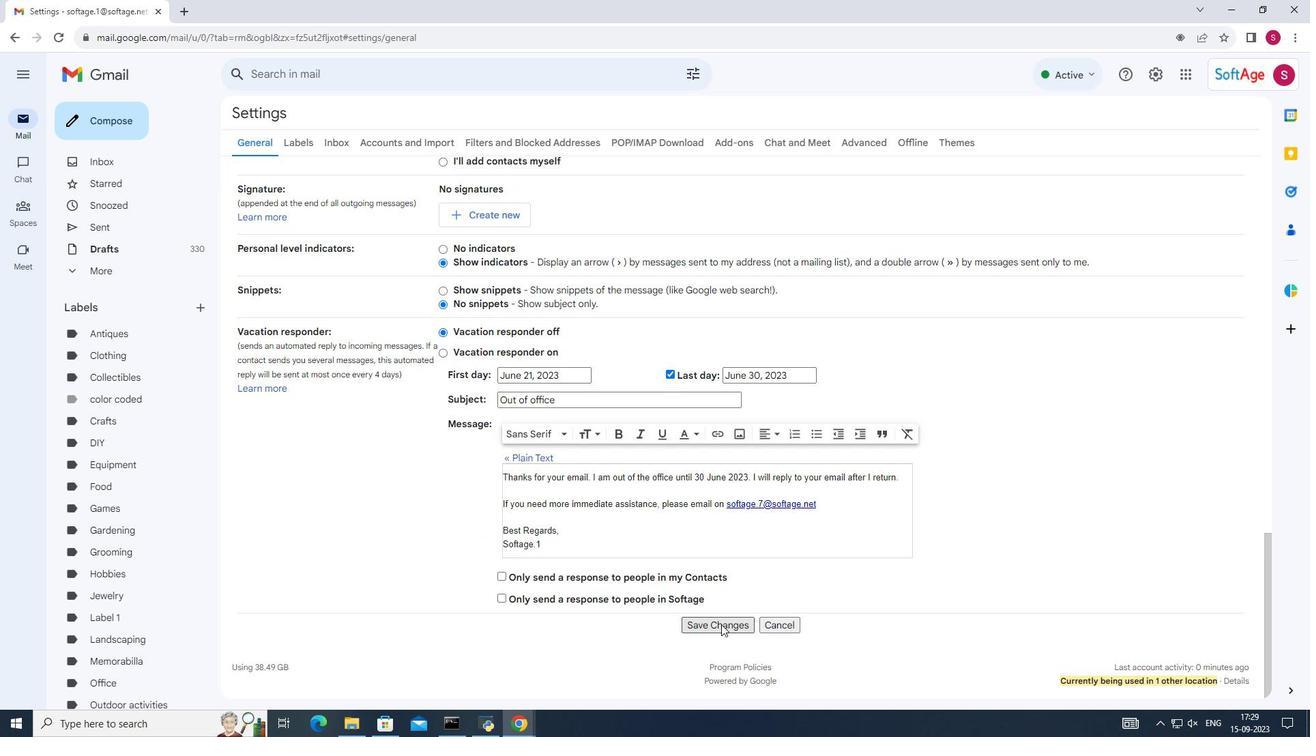 
Action: Mouse pressed left at (721, 624)
Screenshot: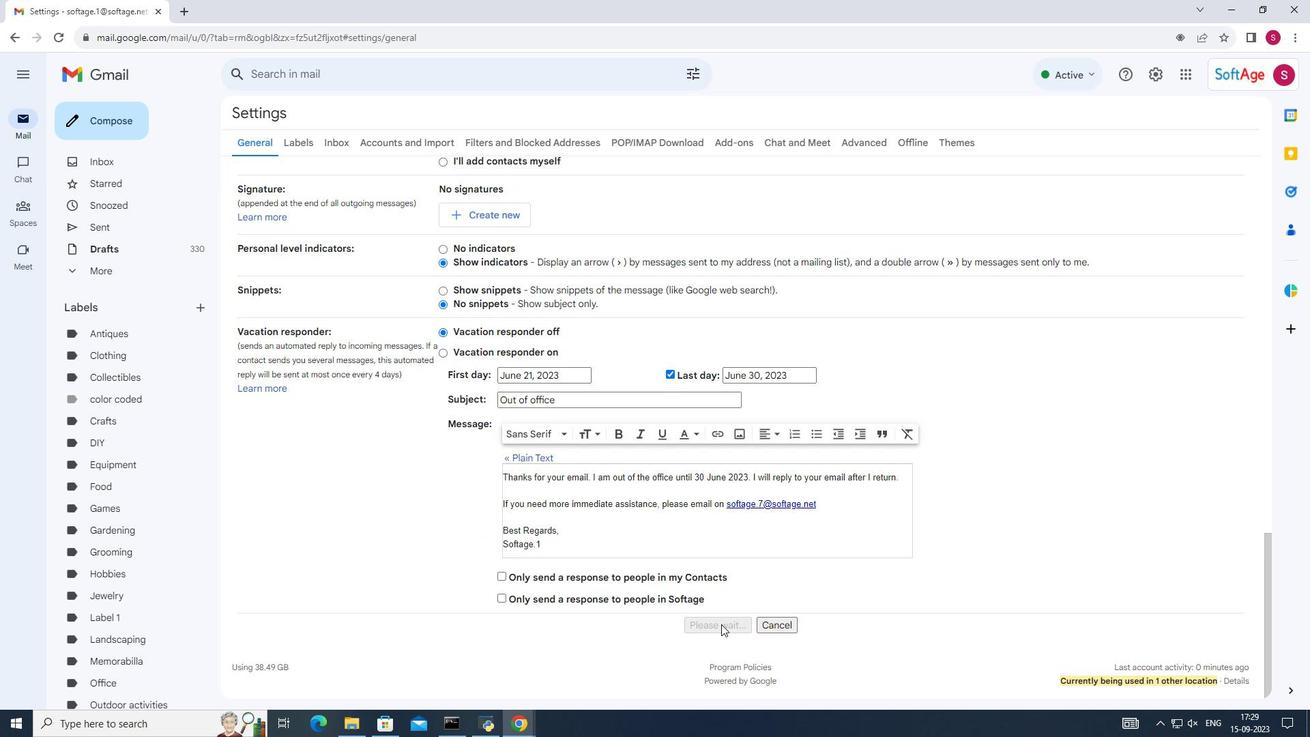 
Action: Mouse moved to (111, 116)
Screenshot: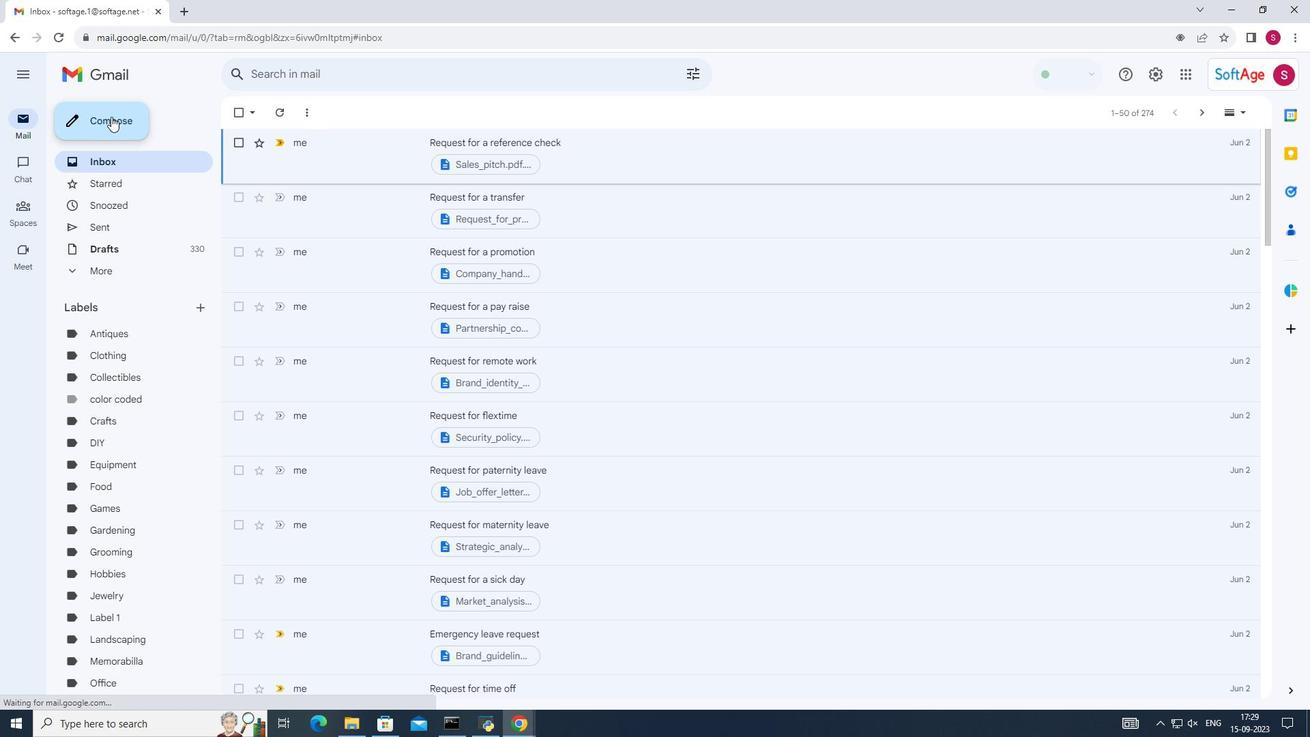 
Action: Mouse pressed left at (111, 116)
Screenshot: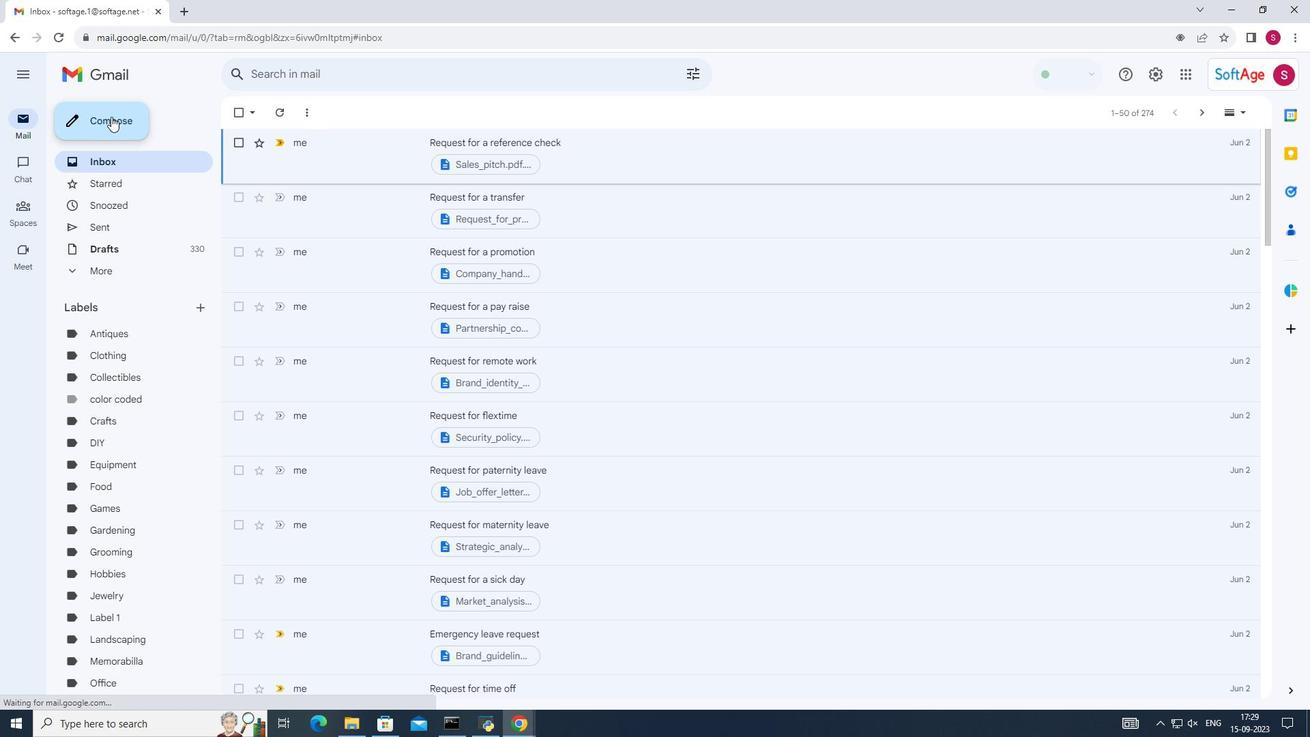 
Action: Mouse moved to (914, 333)
Screenshot: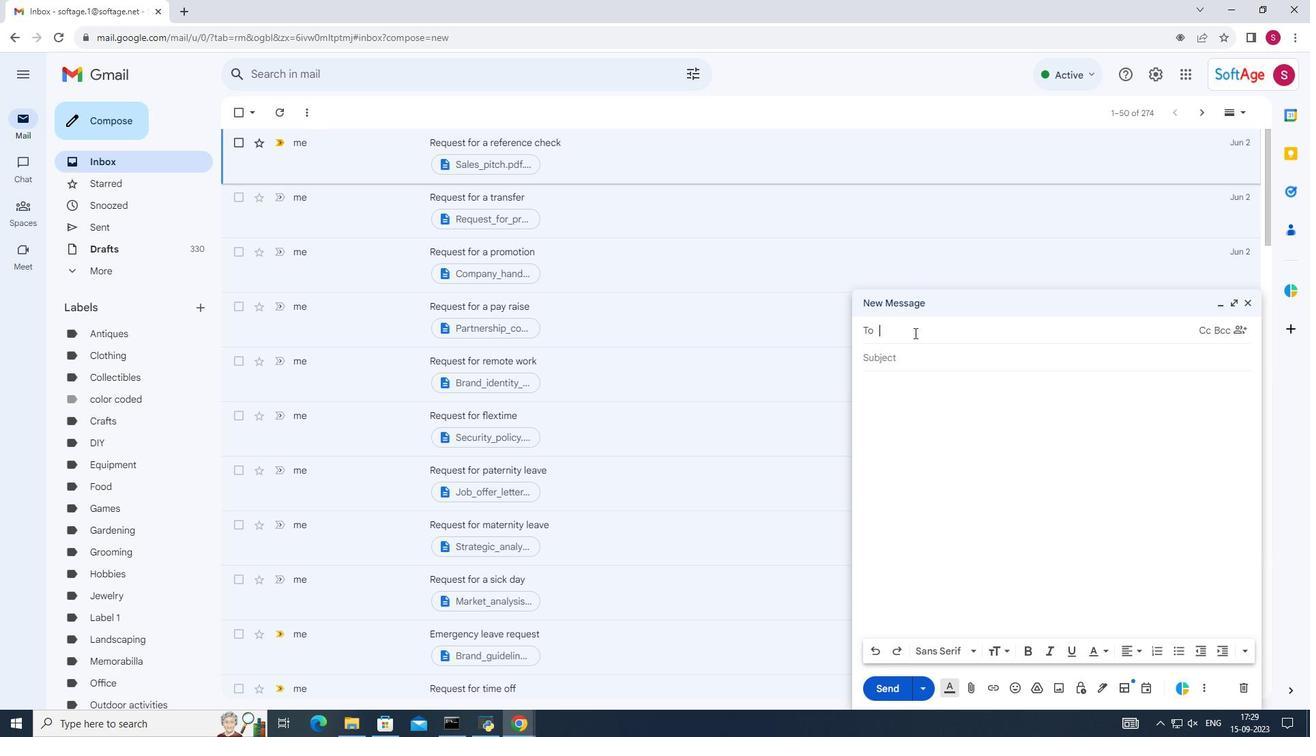 
Action: Mouse pressed left at (914, 333)
Screenshot: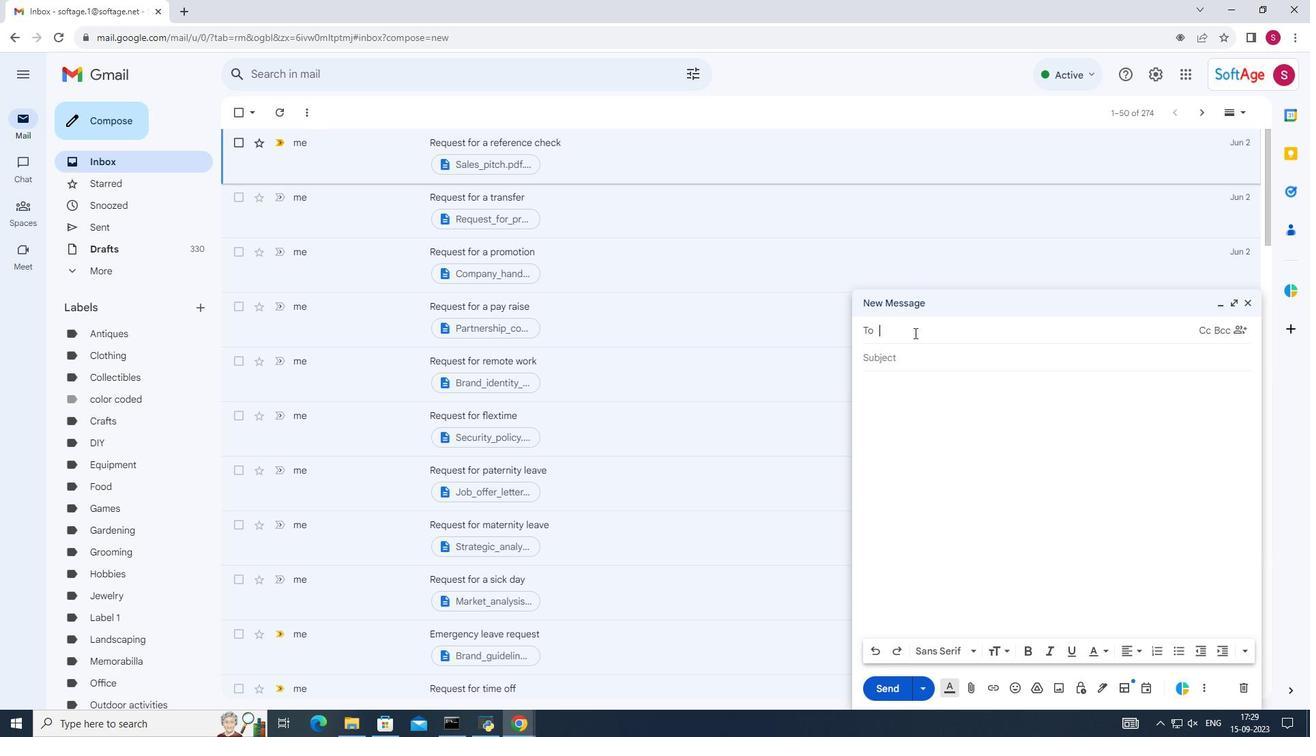 
Action: Key pressed vas<Key.backspace>rsha.vs.singh724<Key.backspace>5<Key.shift>@gmail.com
Screenshot: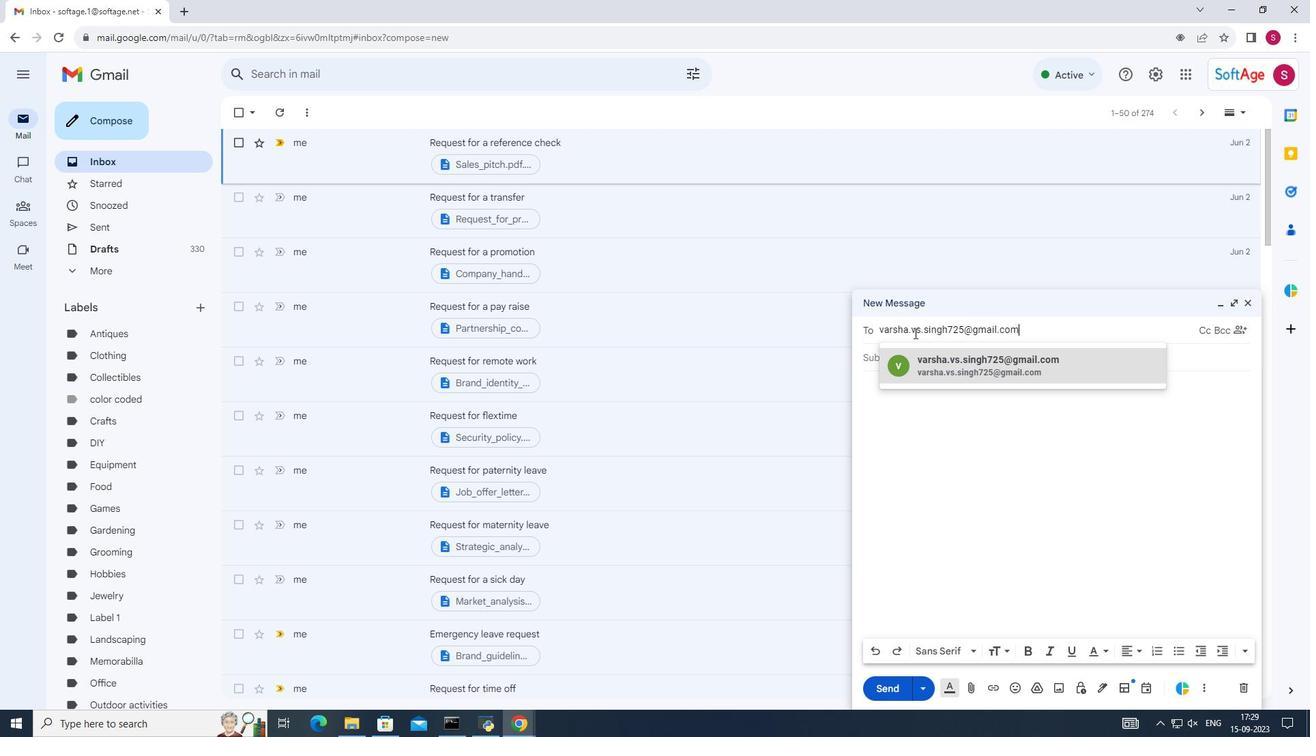 
Action: Mouse moved to (972, 359)
Screenshot: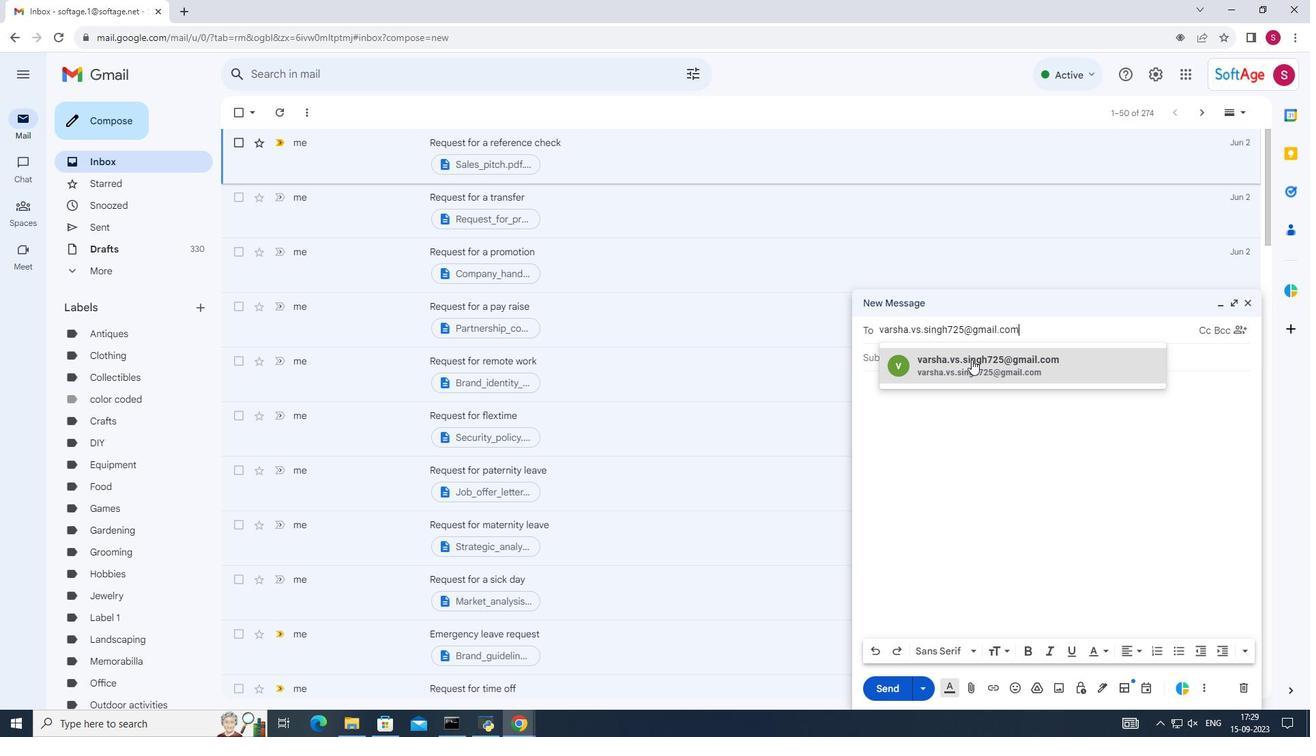 
Action: Mouse pressed left at (972, 359)
Screenshot: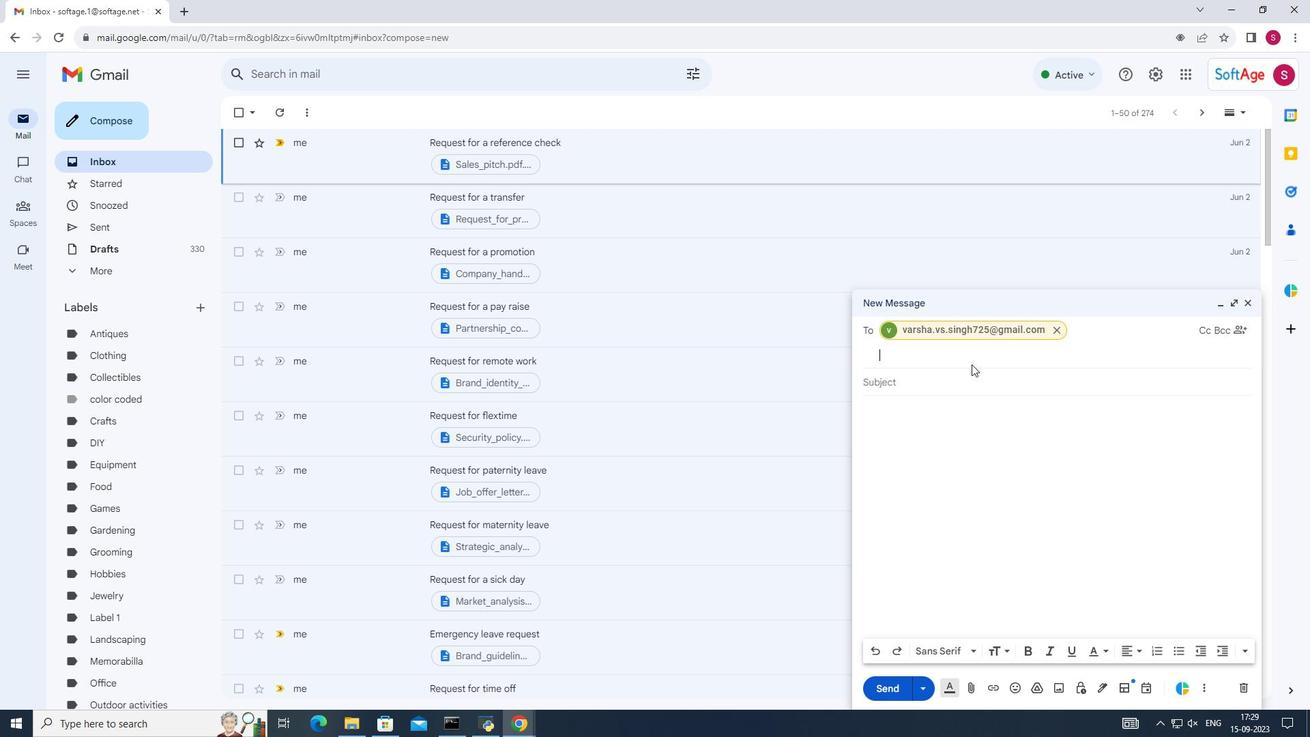 
Action: Mouse moved to (985, 444)
Screenshot: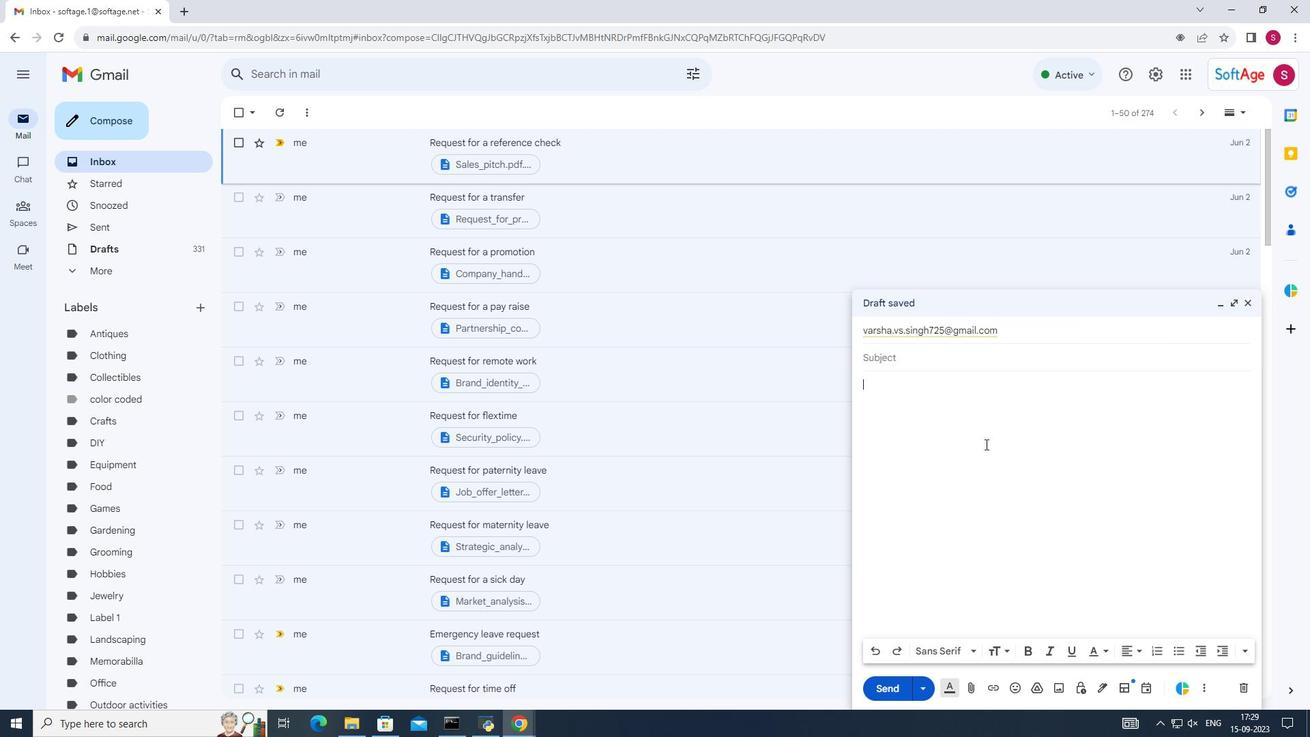 
Action: Mouse pressed left at (985, 444)
Screenshot: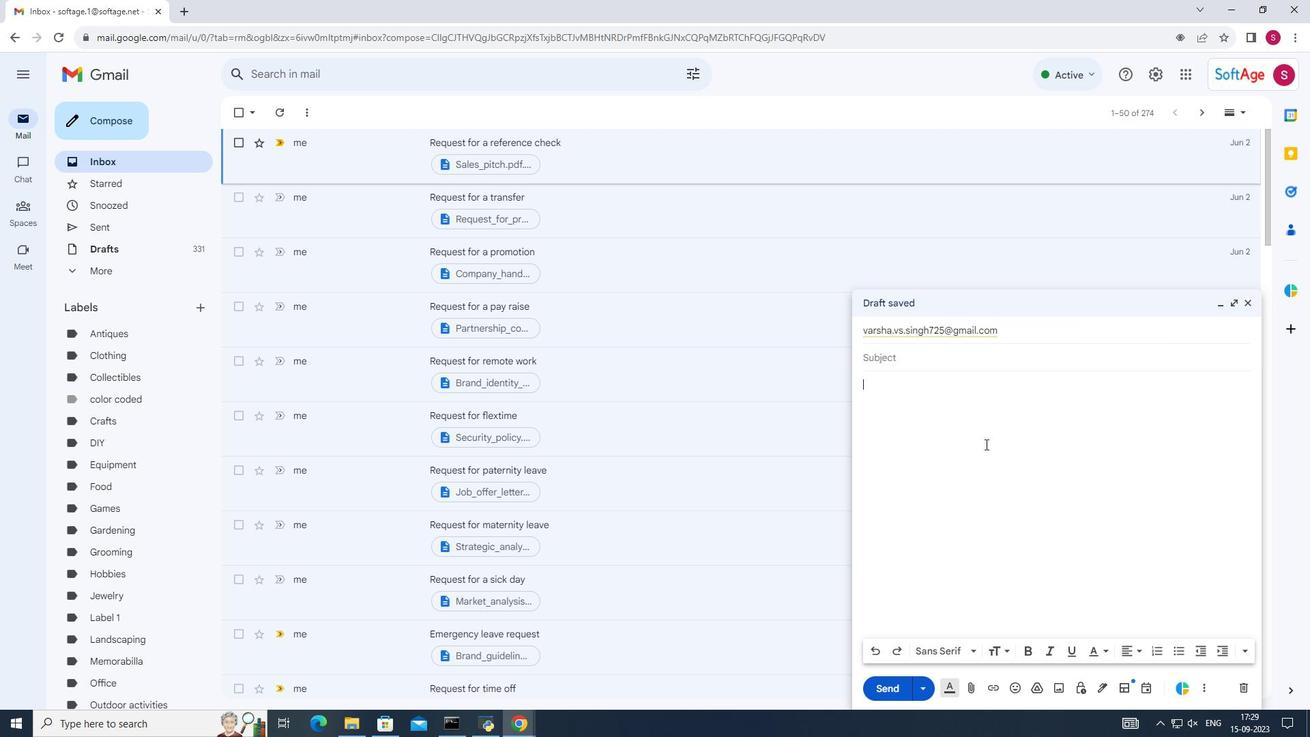 
Action: Key pressed gthtg
Screenshot: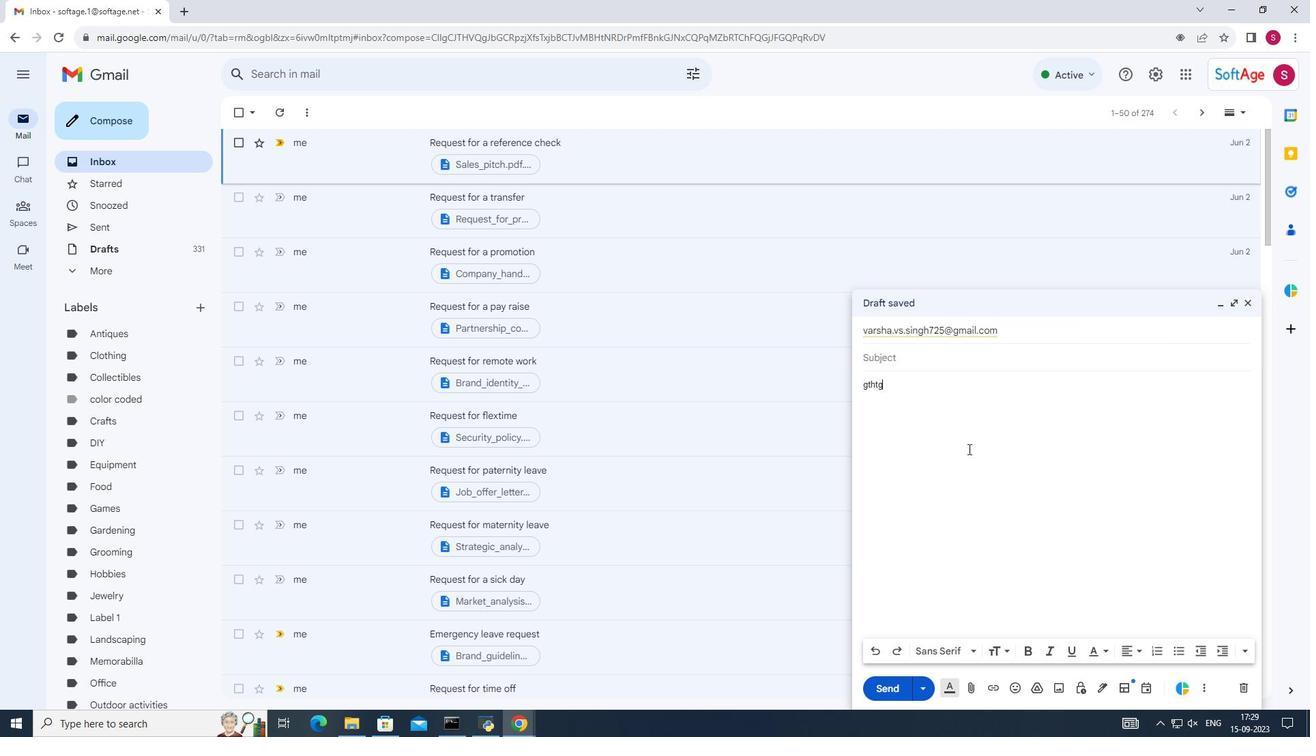 
Action: Mouse moved to (970, 449)
Screenshot: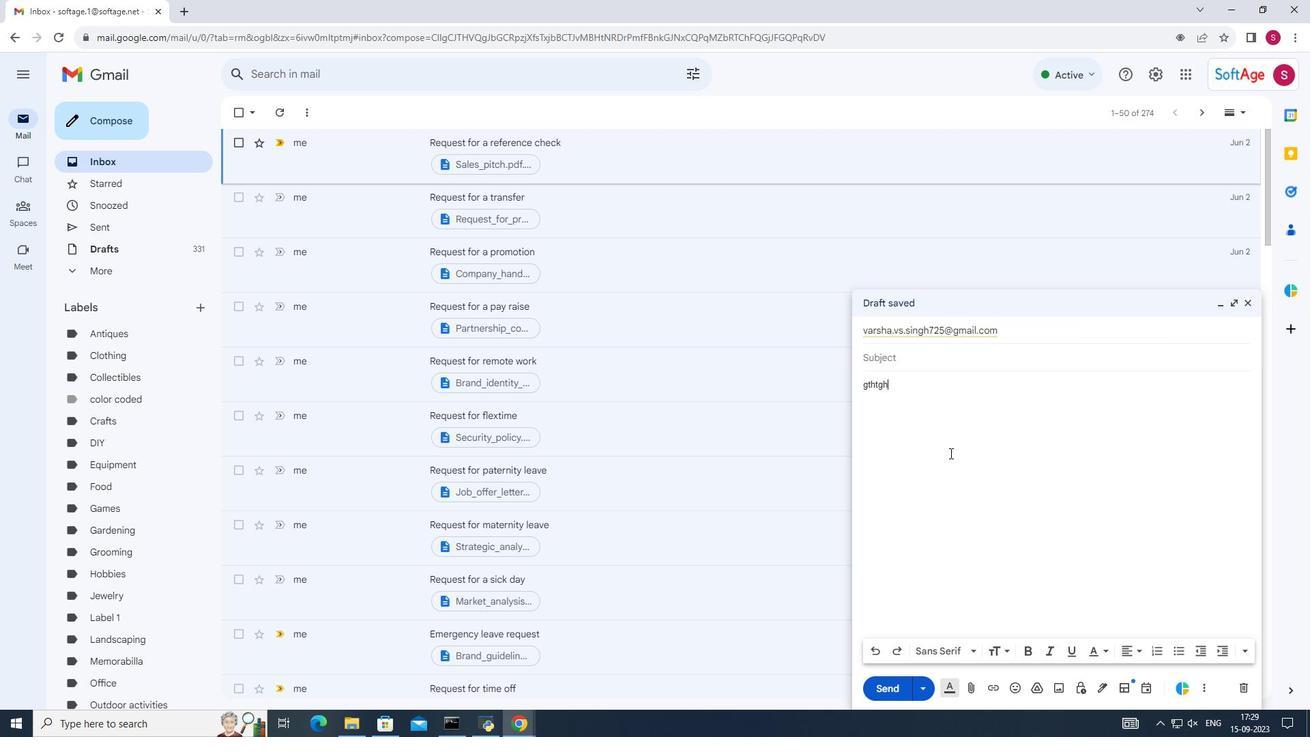 
Action: Key pressed h
Screenshot: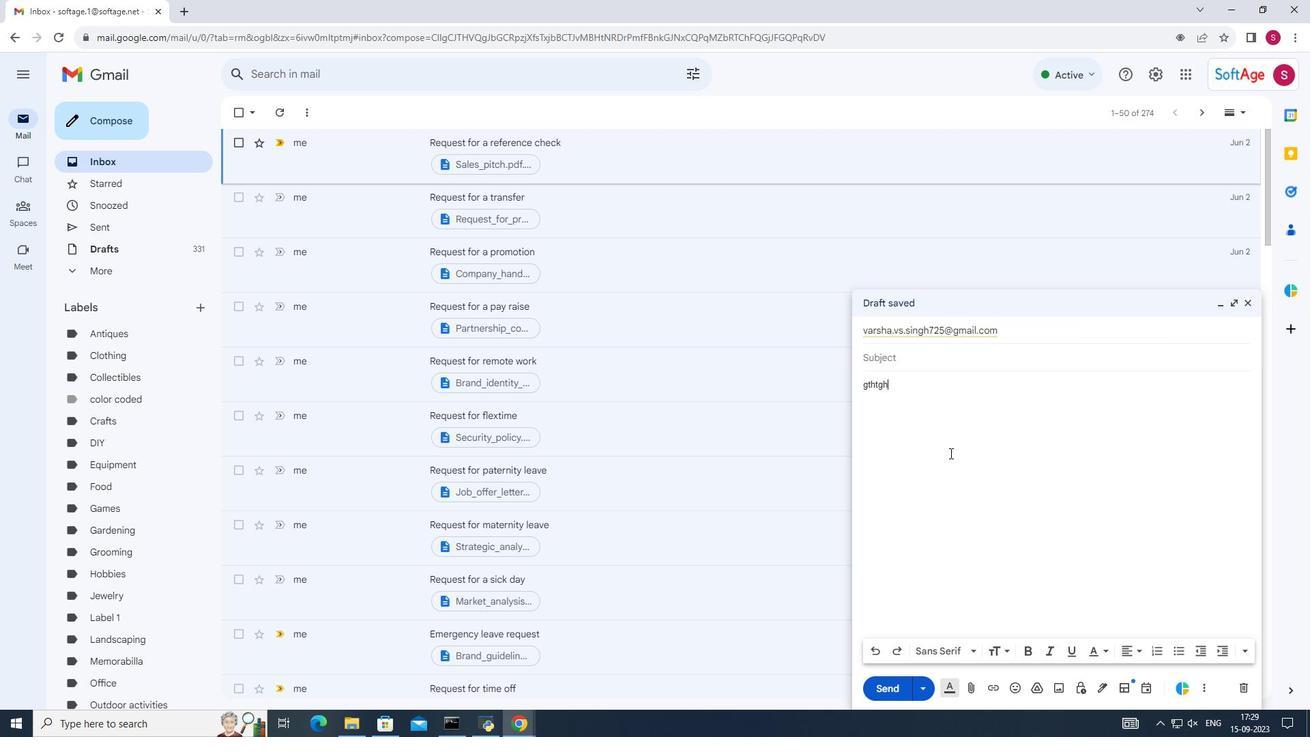 
Action: Mouse moved to (905, 686)
Screenshot: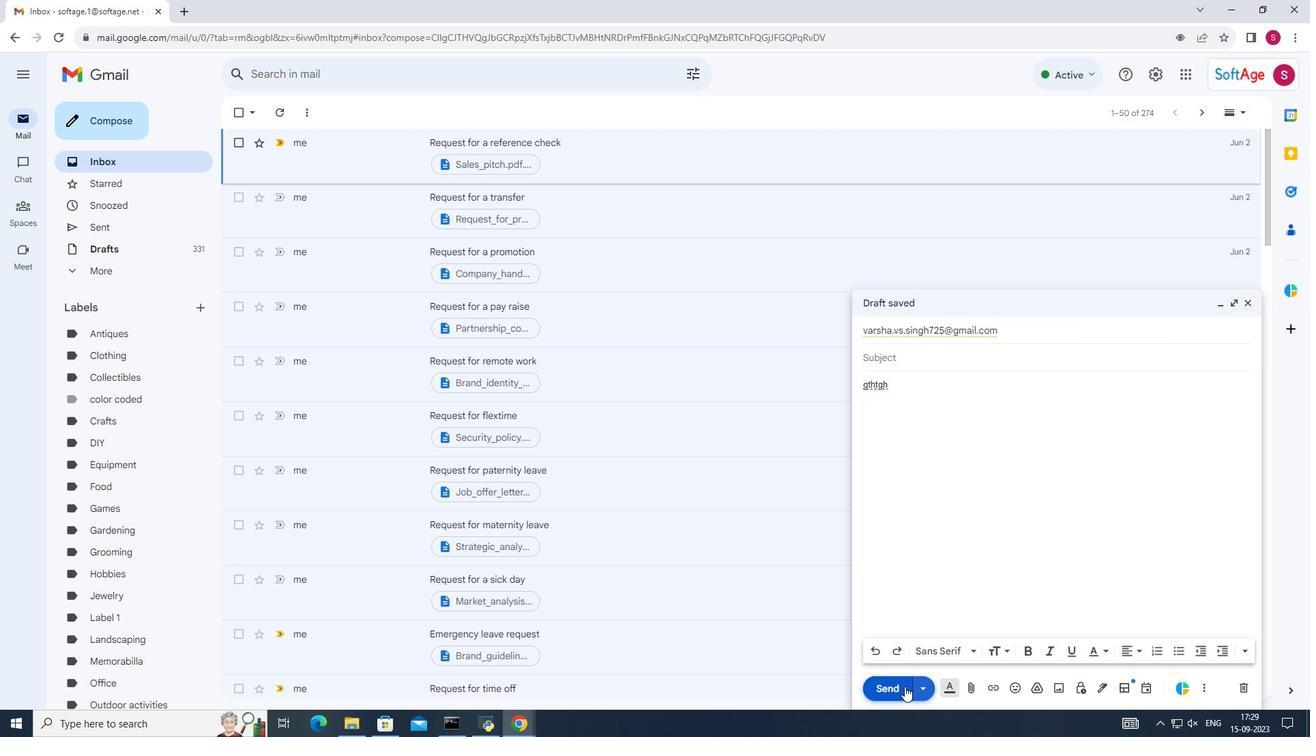 
Action: Mouse pressed left at (905, 686)
Screenshot: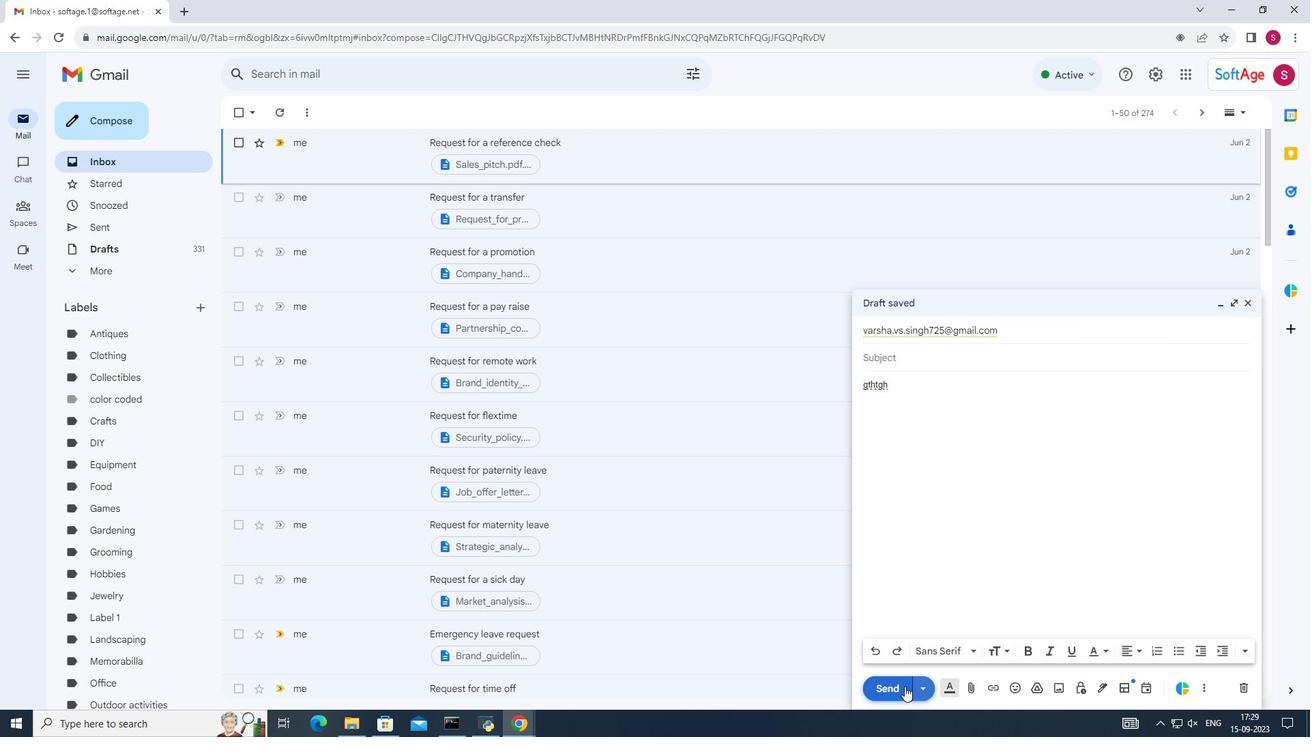 
Action: Mouse moved to (169, 675)
Screenshot: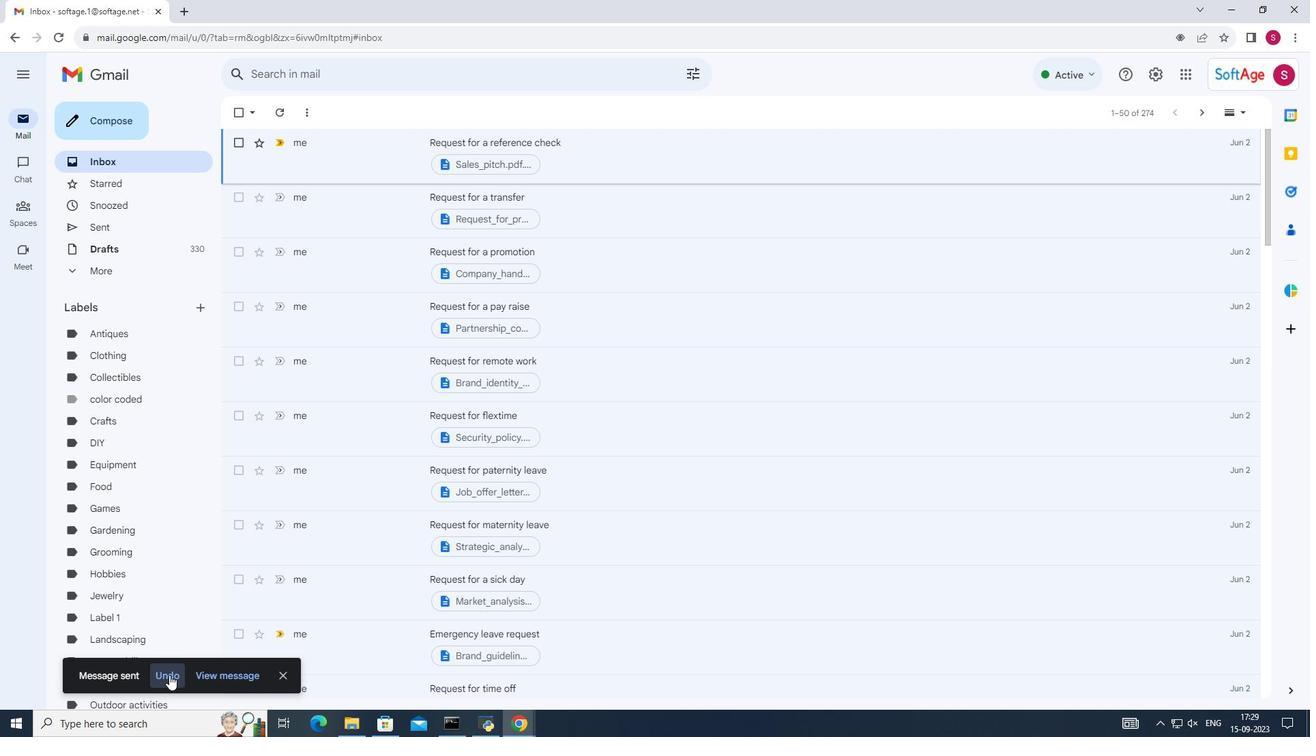 
Action: Mouse pressed left at (169, 675)
Screenshot: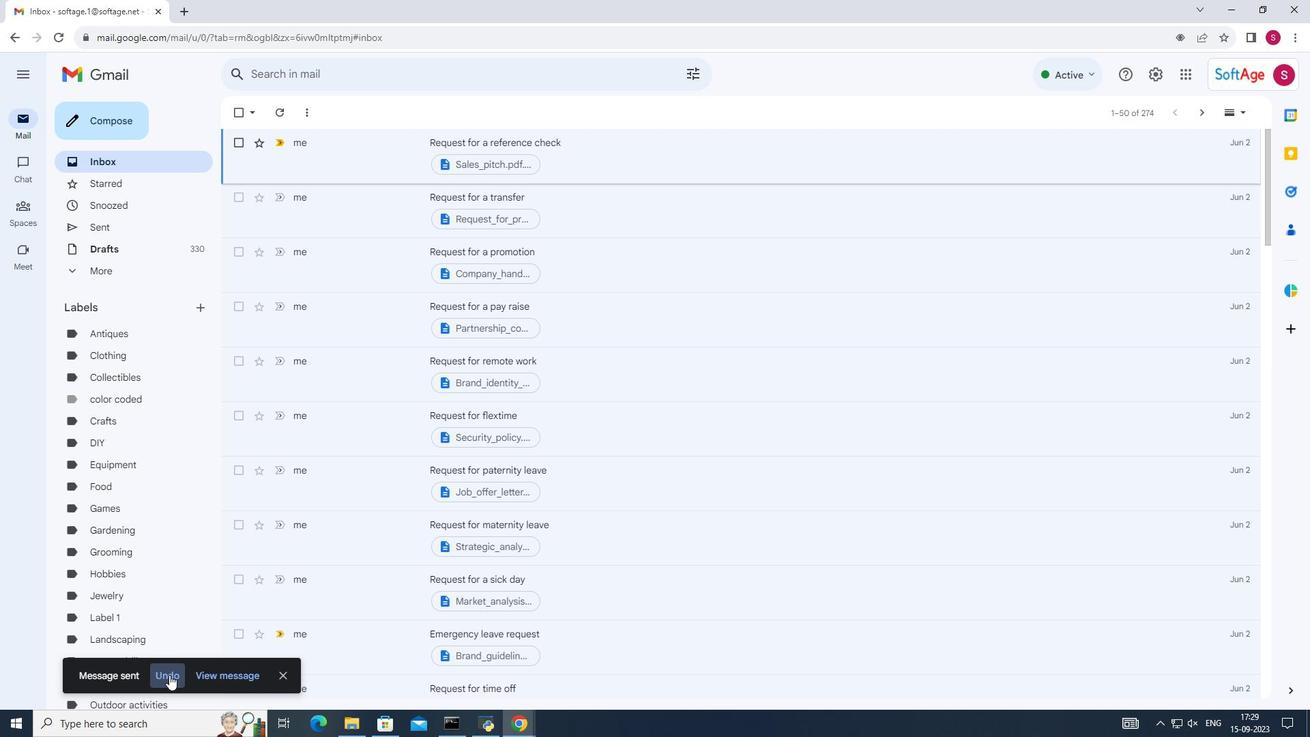 
Action: Mouse moved to (846, 426)
Screenshot: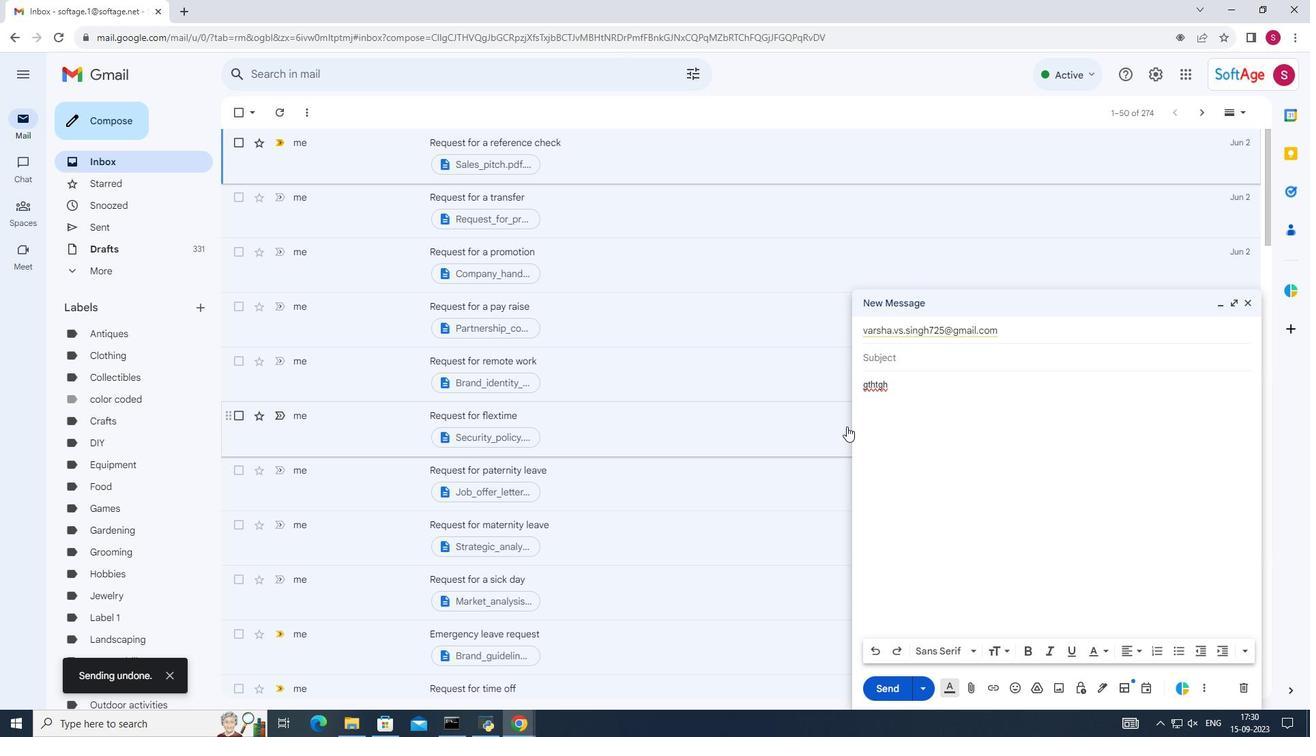 
